 Task: Use LinkedIn's search filters to find 1st-degree connections who work at Ampere Electric Vehicles, talk about Economy, offer Research services, attended The Institute of Cost Accountants of India, work in Defense and Space Manufacturing, and have the title 'Application Developer'.
Action: Mouse moved to (532, 75)
Screenshot: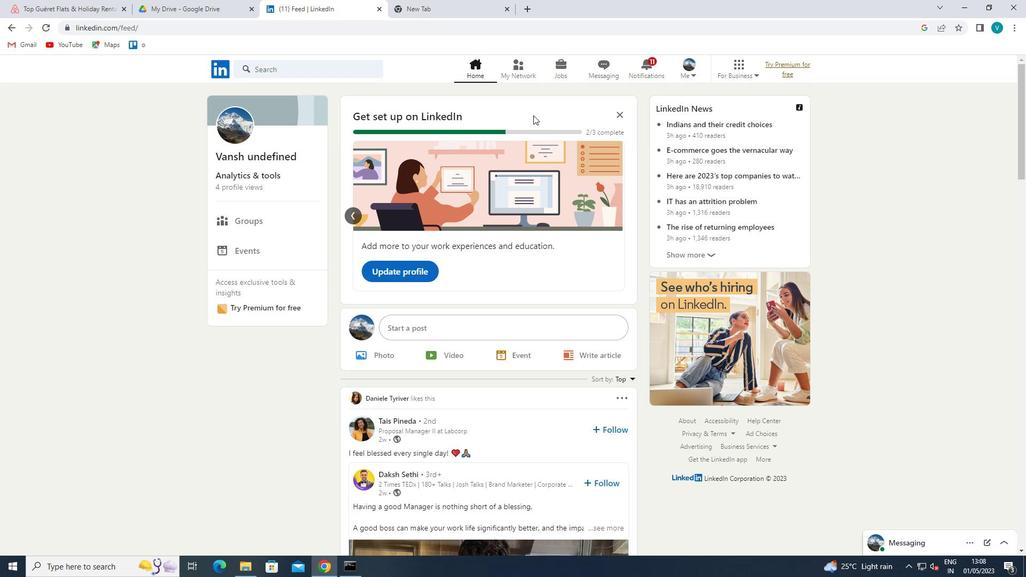 
Action: Mouse pressed left at (532, 75)
Screenshot: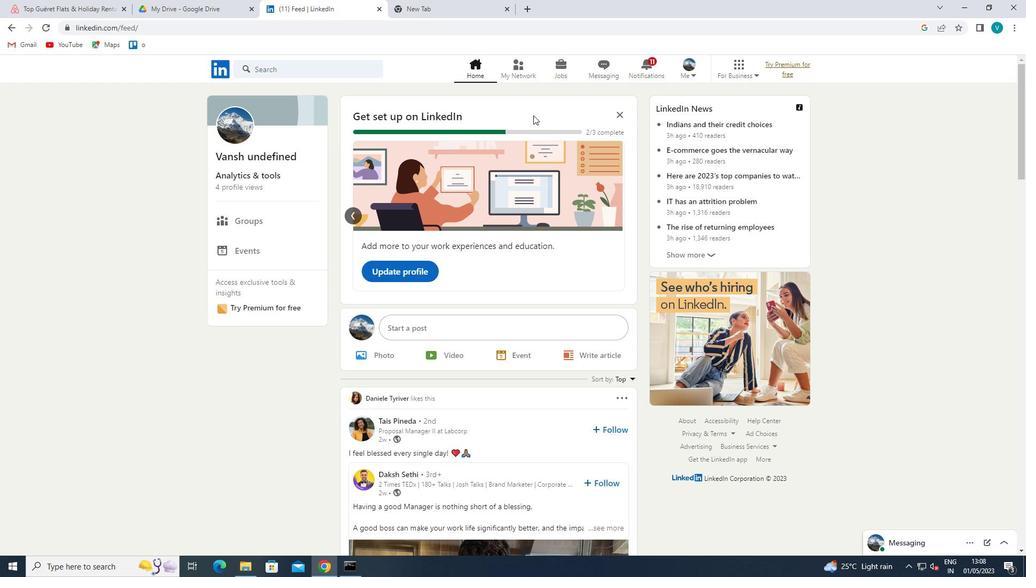 
Action: Mouse moved to (267, 139)
Screenshot: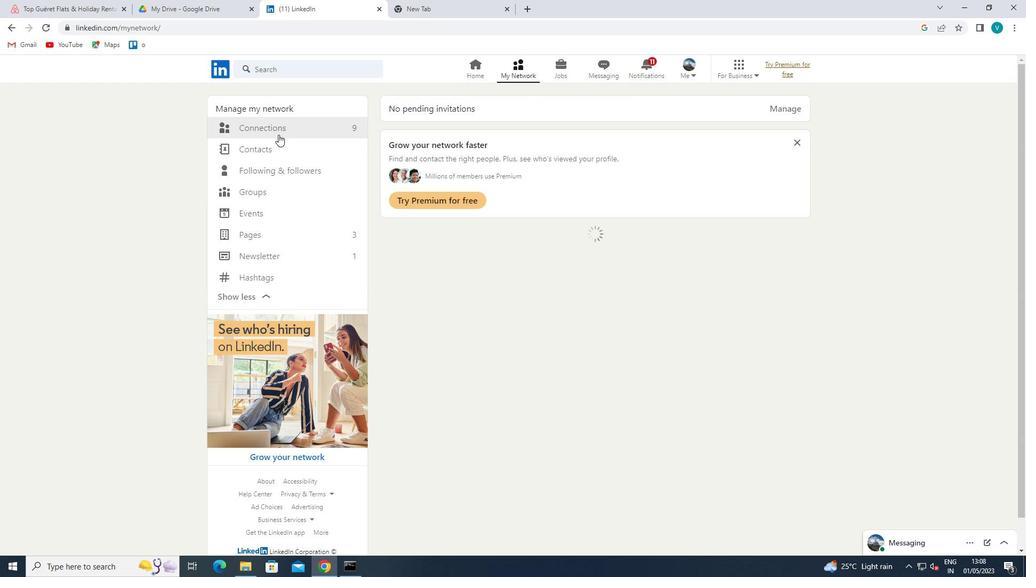 
Action: Mouse pressed left at (267, 139)
Screenshot: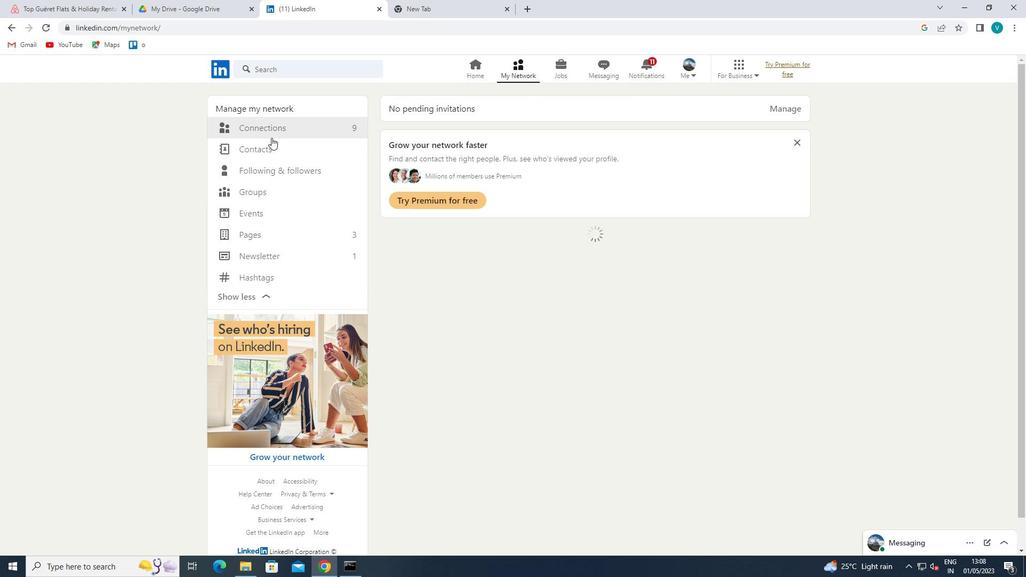 
Action: Mouse moved to (271, 129)
Screenshot: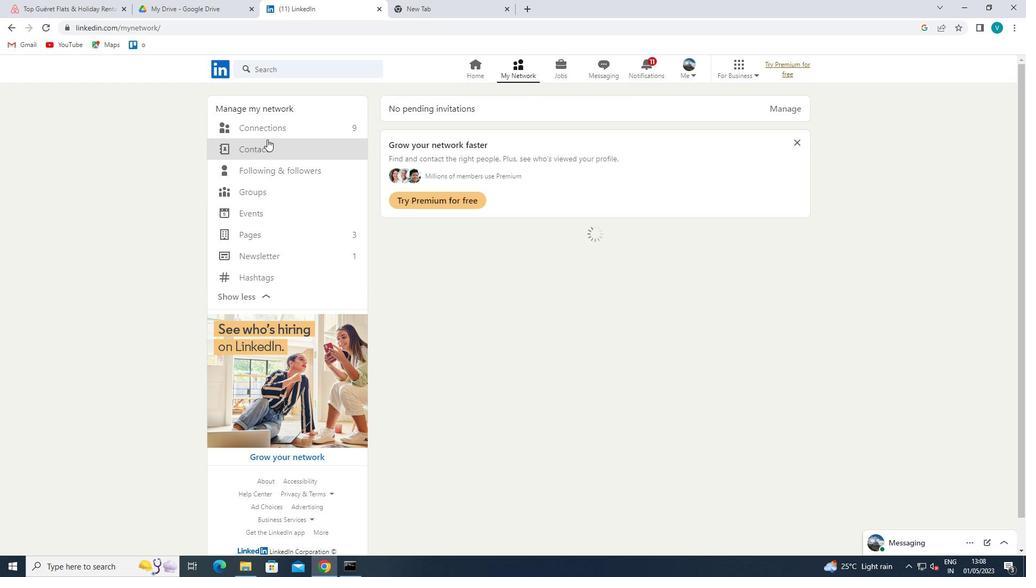 
Action: Mouse pressed left at (271, 129)
Screenshot: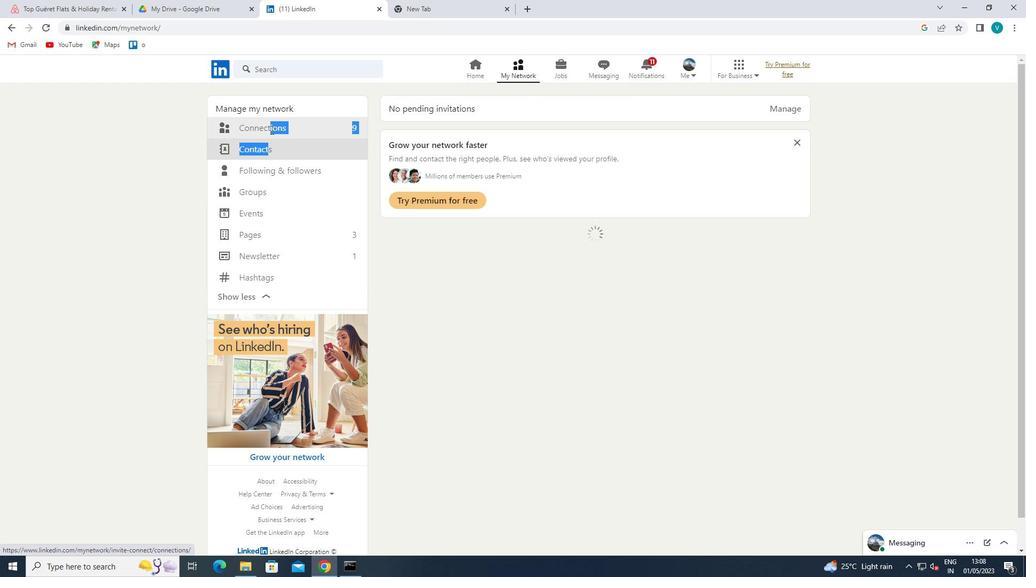 
Action: Mouse moved to (607, 120)
Screenshot: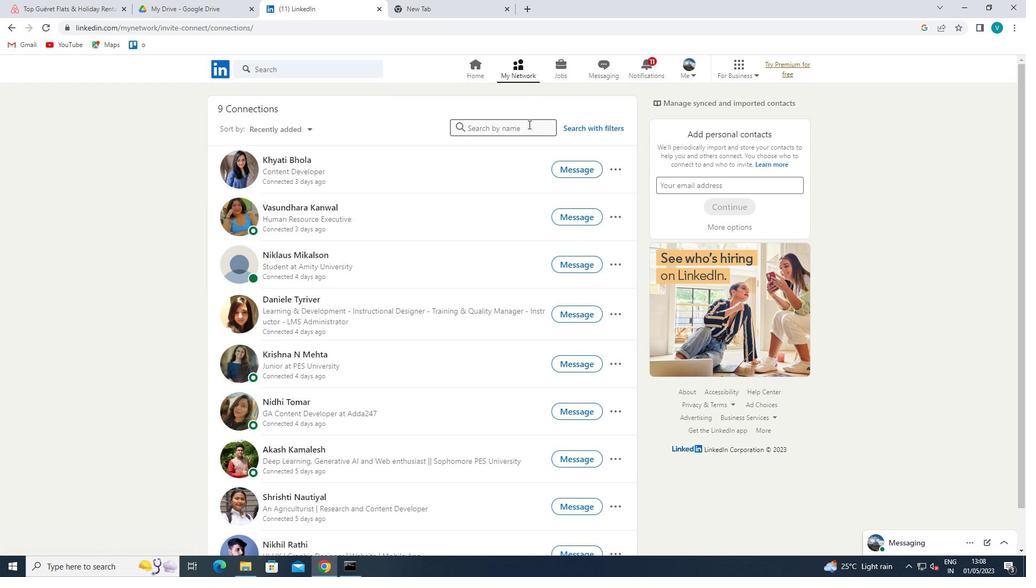 
Action: Mouse pressed left at (607, 120)
Screenshot: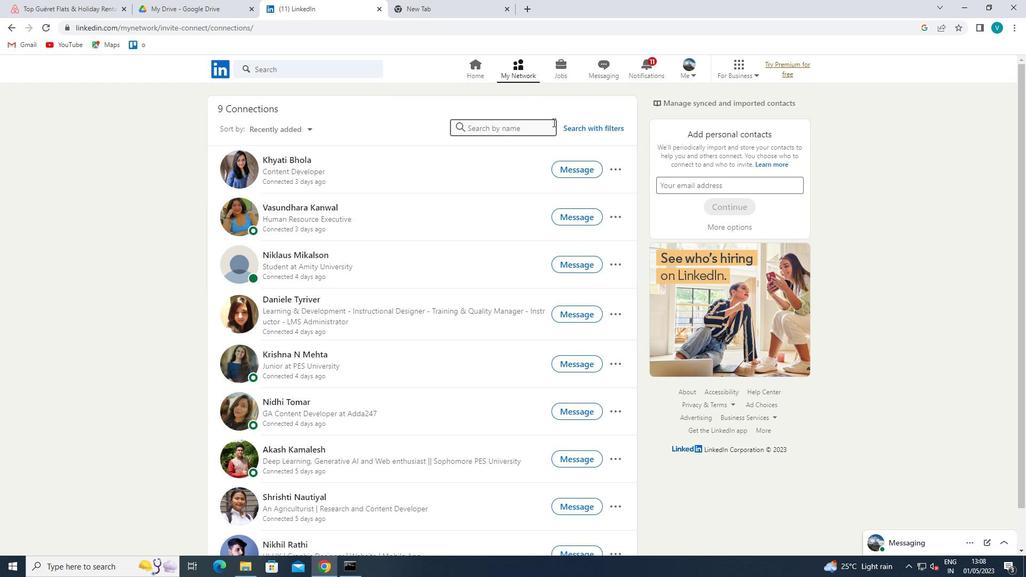 
Action: Mouse moved to (602, 123)
Screenshot: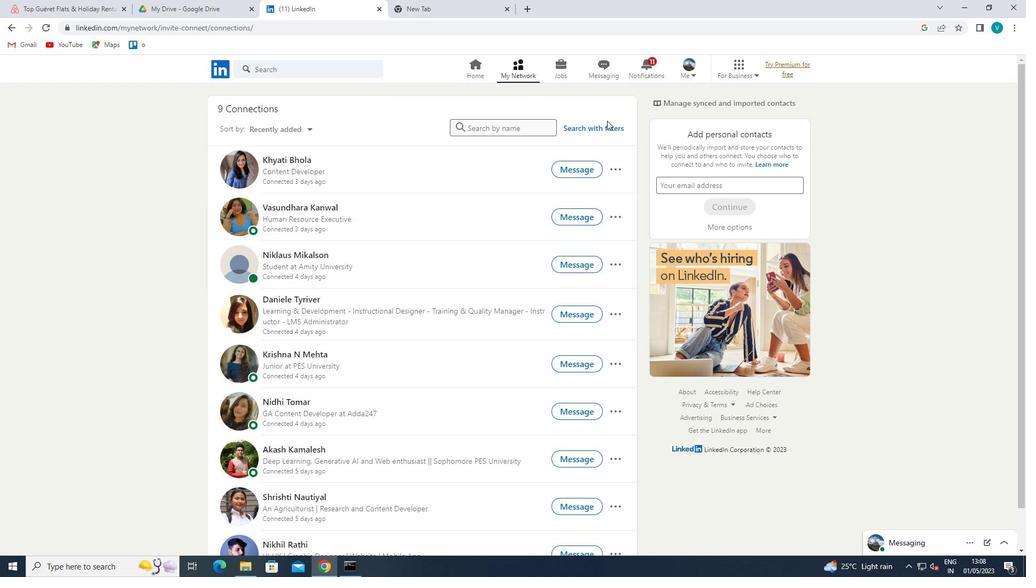 
Action: Mouse pressed left at (602, 123)
Screenshot: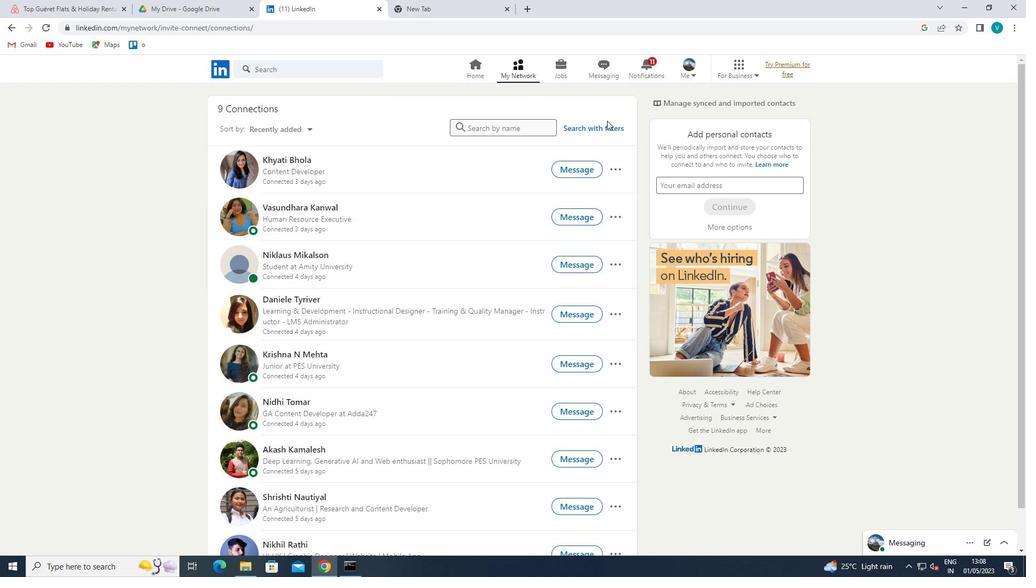 
Action: Mouse moved to (507, 95)
Screenshot: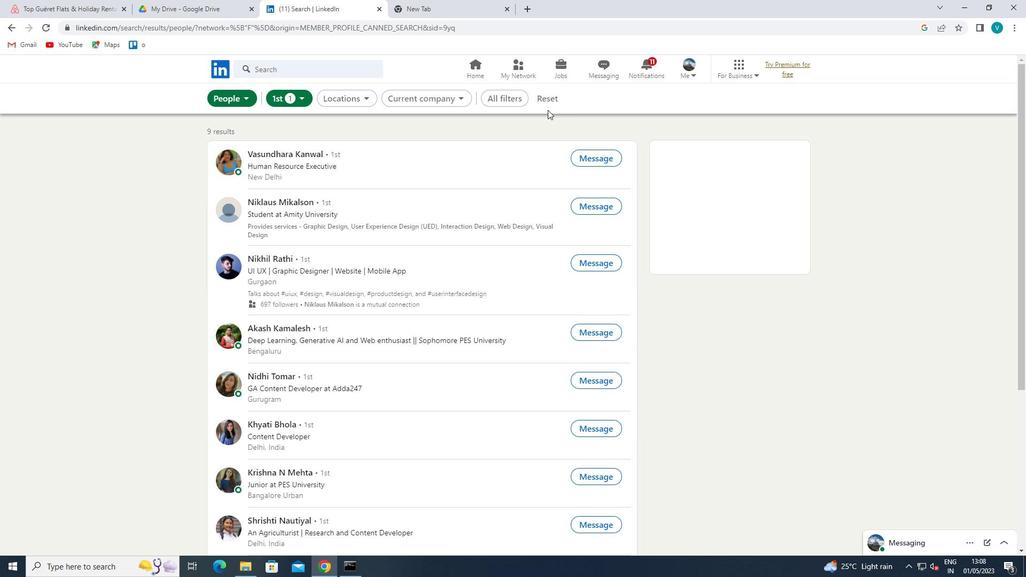 
Action: Mouse pressed left at (507, 95)
Screenshot: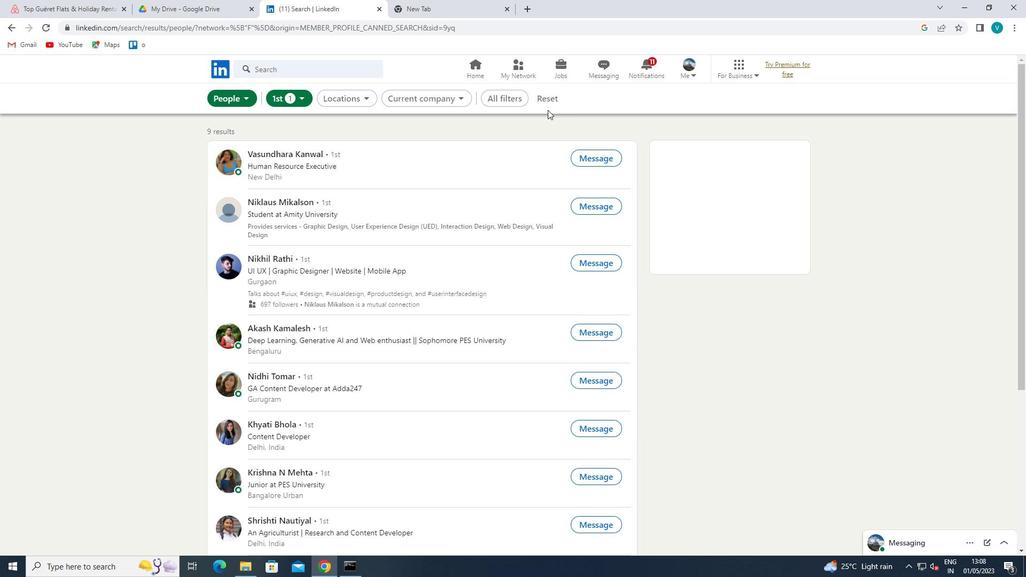 
Action: Mouse moved to (927, 417)
Screenshot: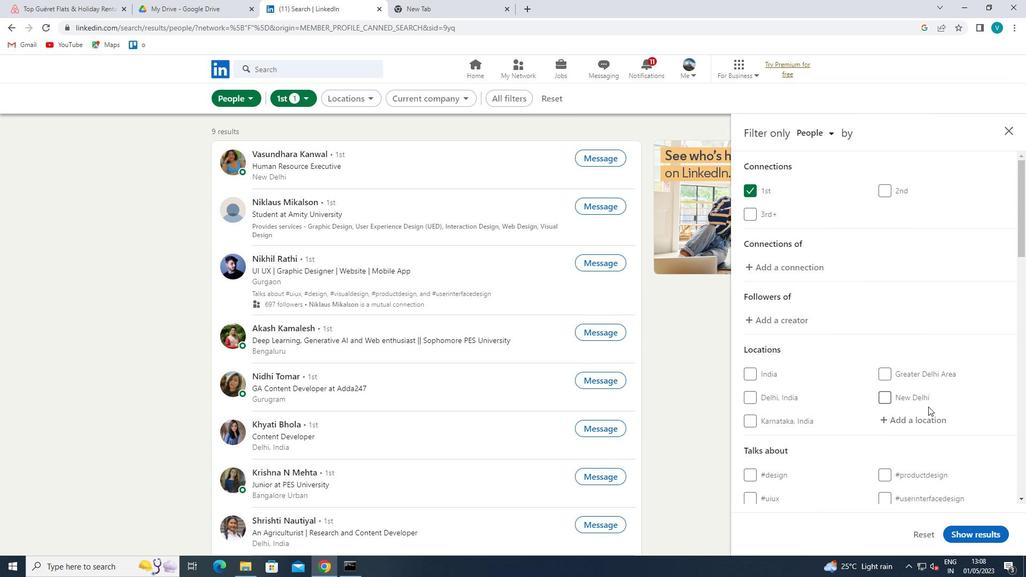 
Action: Mouse pressed left at (927, 417)
Screenshot: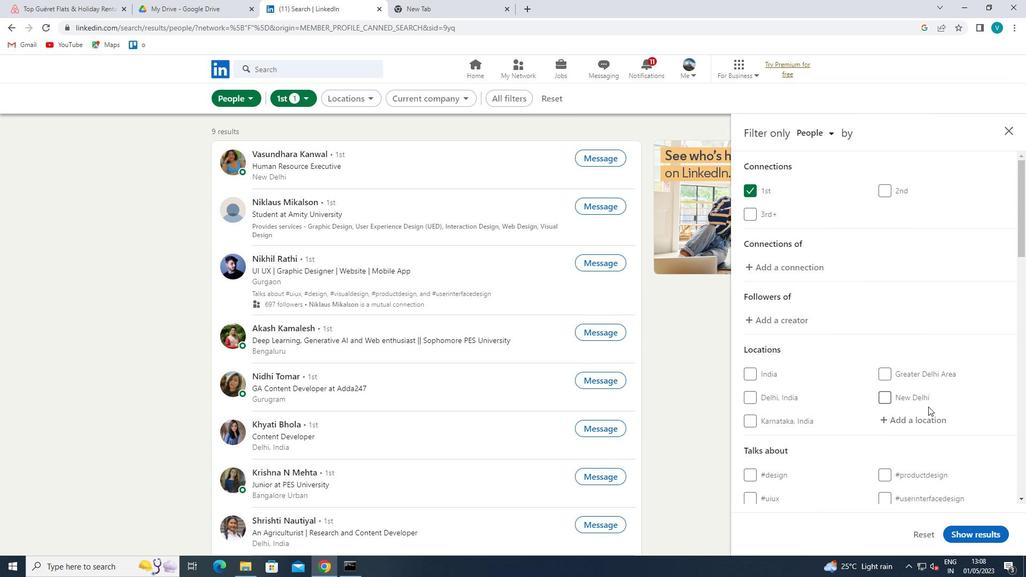 
Action: Key pressed <Key.shift>LINGYUAN<Key.space>
Screenshot: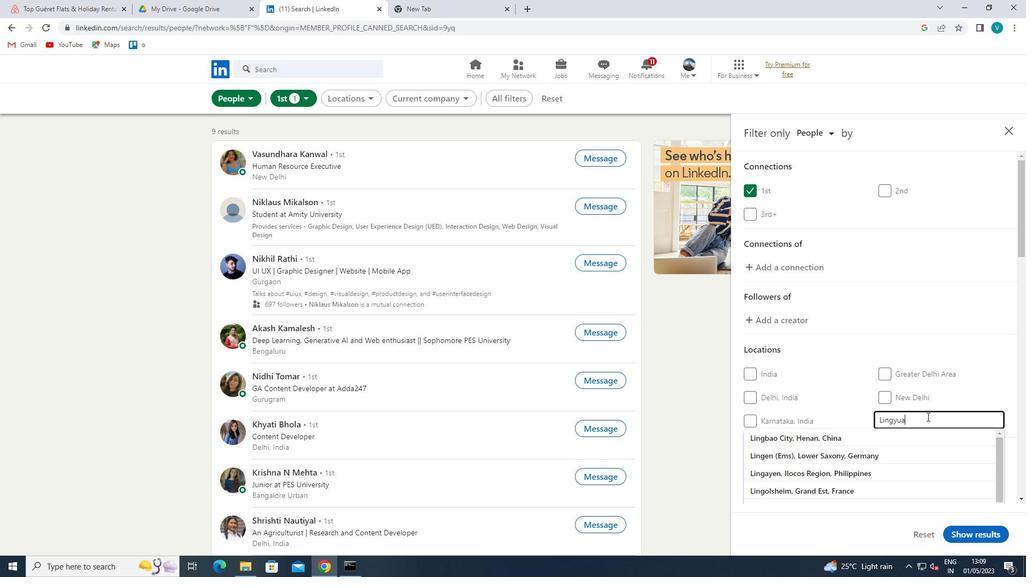 
Action: Mouse moved to (865, 416)
Screenshot: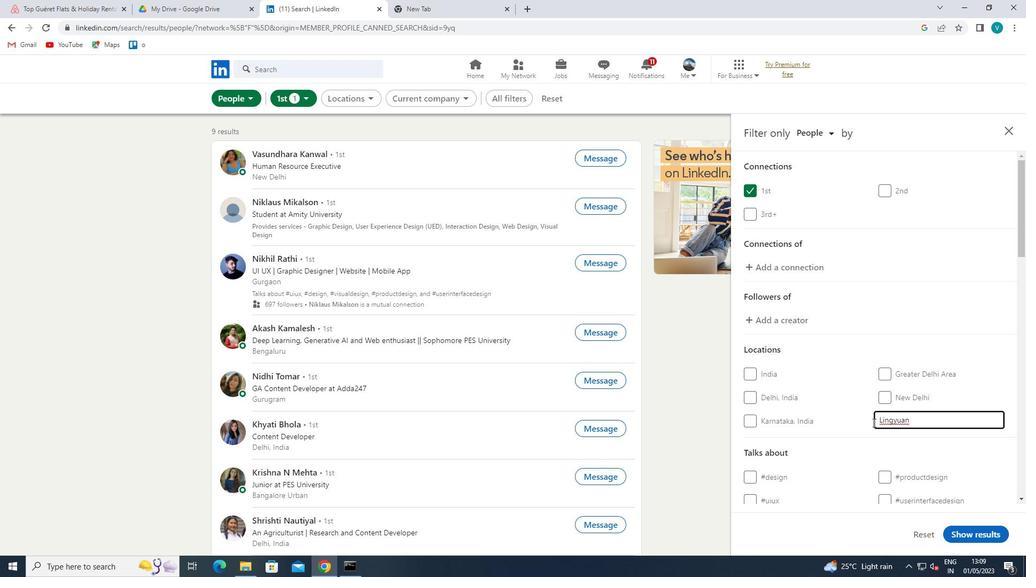 
Action: Mouse pressed left at (865, 416)
Screenshot: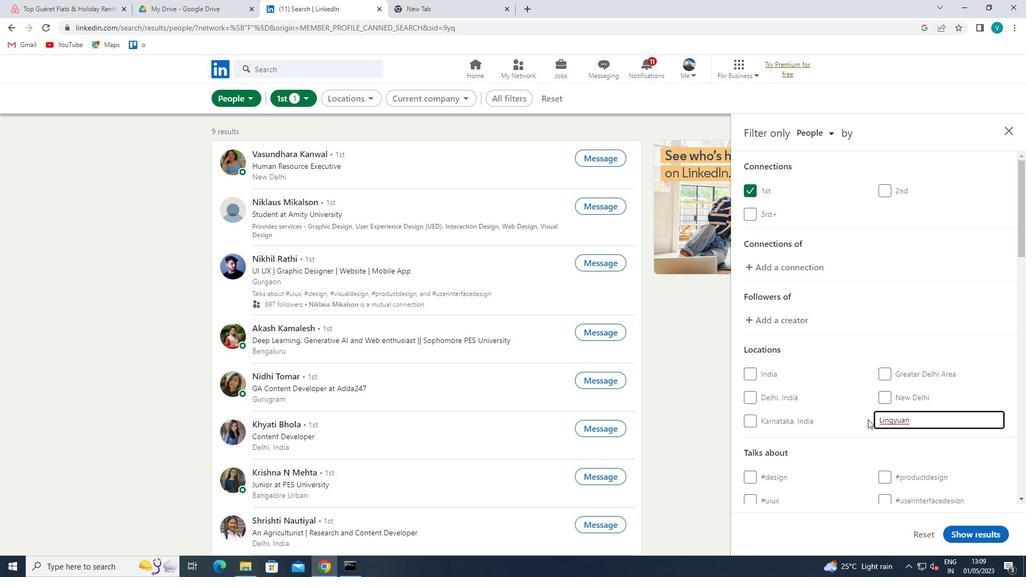 
Action: Mouse moved to (865, 416)
Screenshot: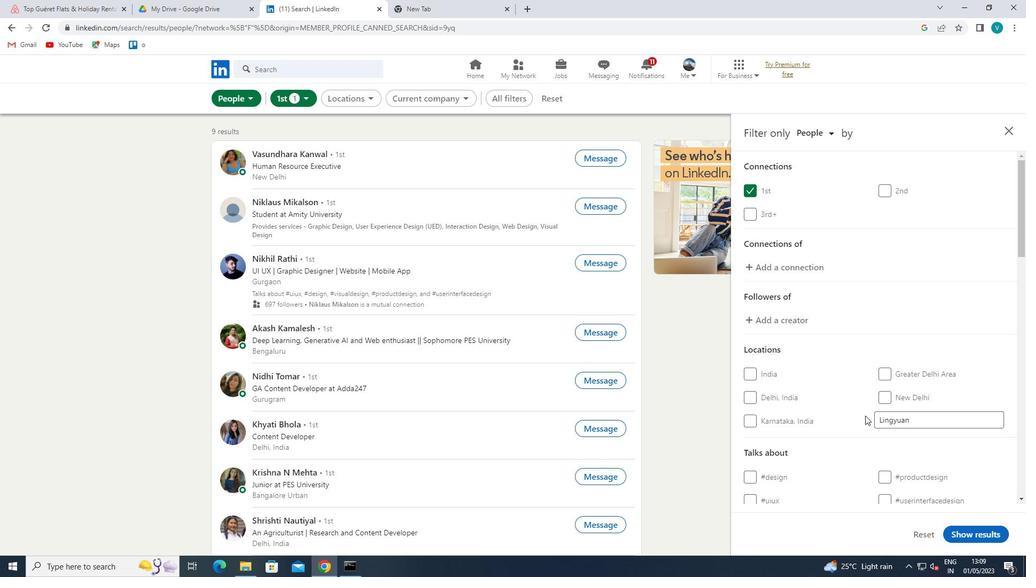 
Action: Mouse scrolled (865, 415) with delta (0, 0)
Screenshot: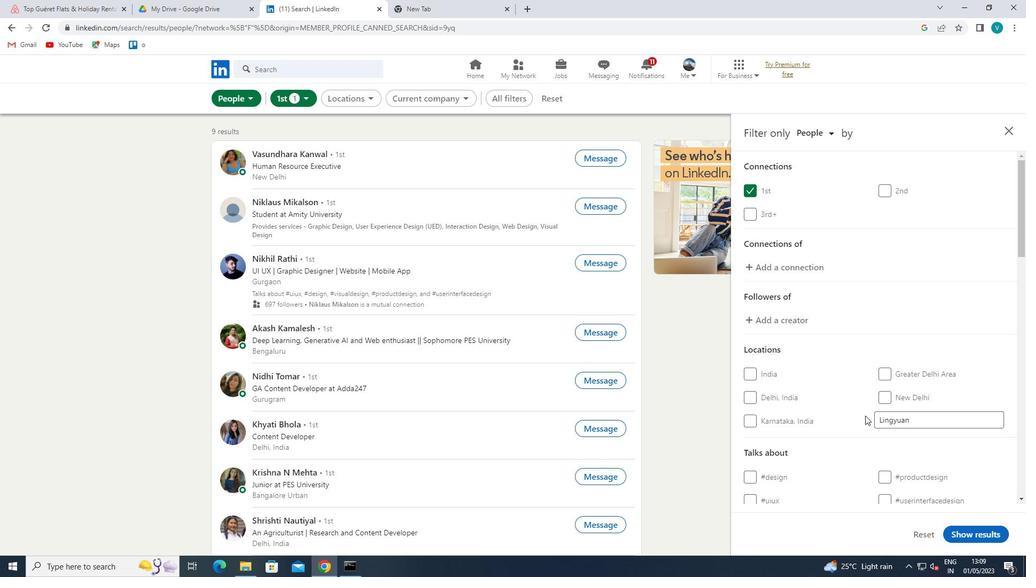 
Action: Mouse moved to (864, 416)
Screenshot: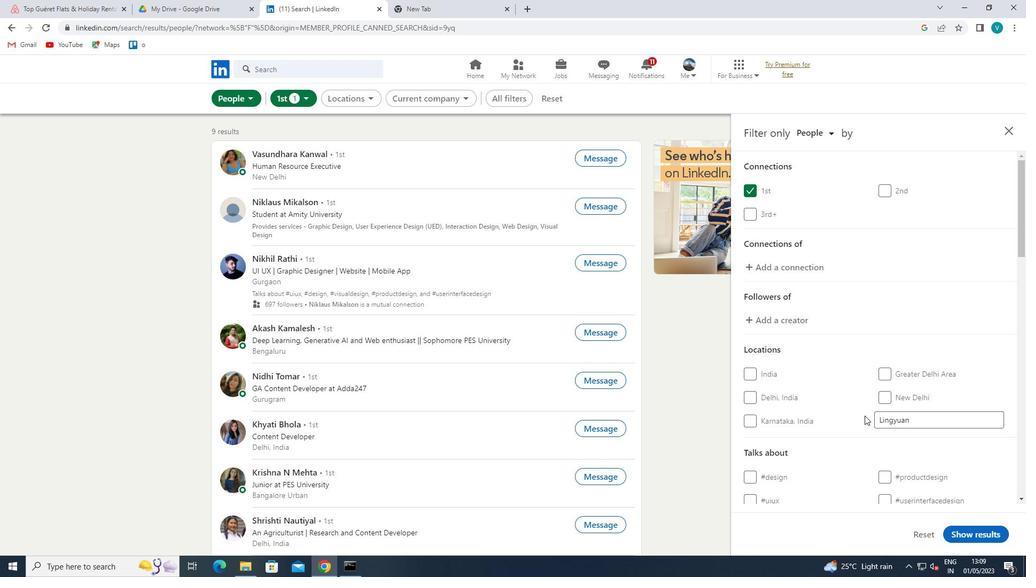 
Action: Mouse scrolled (864, 415) with delta (0, 0)
Screenshot: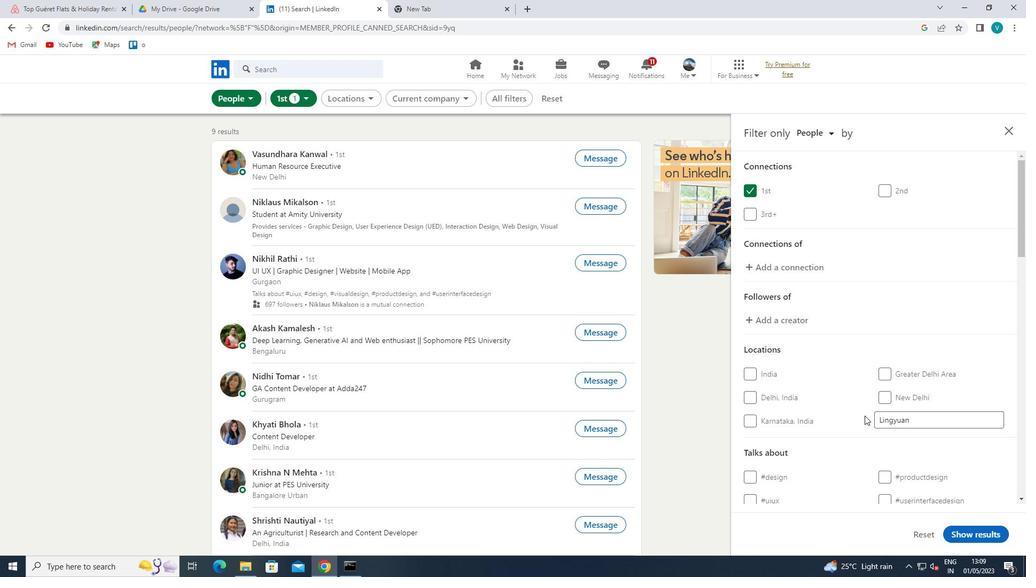 
Action: Mouse scrolled (864, 415) with delta (0, 0)
Screenshot: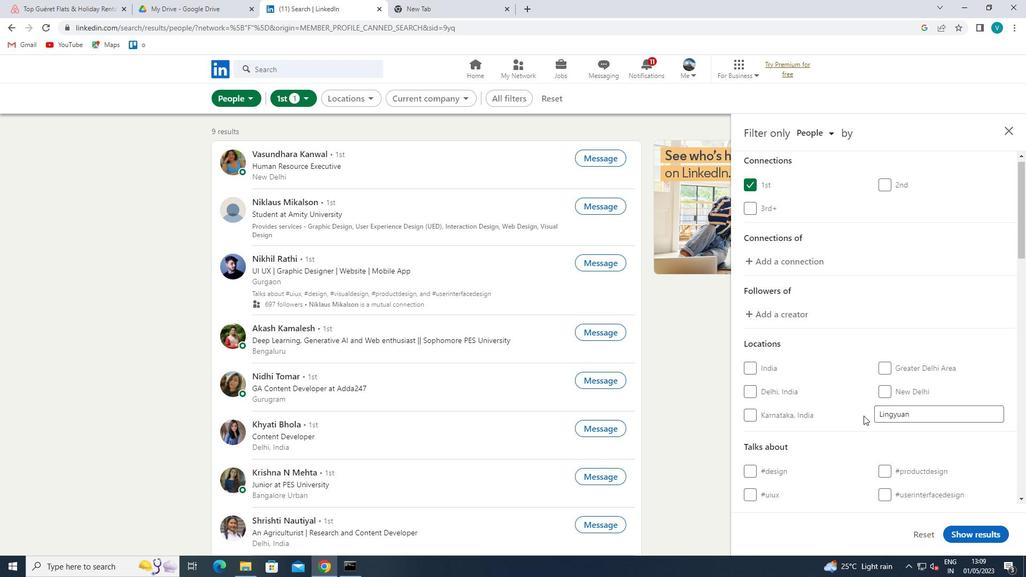 
Action: Mouse moved to (908, 365)
Screenshot: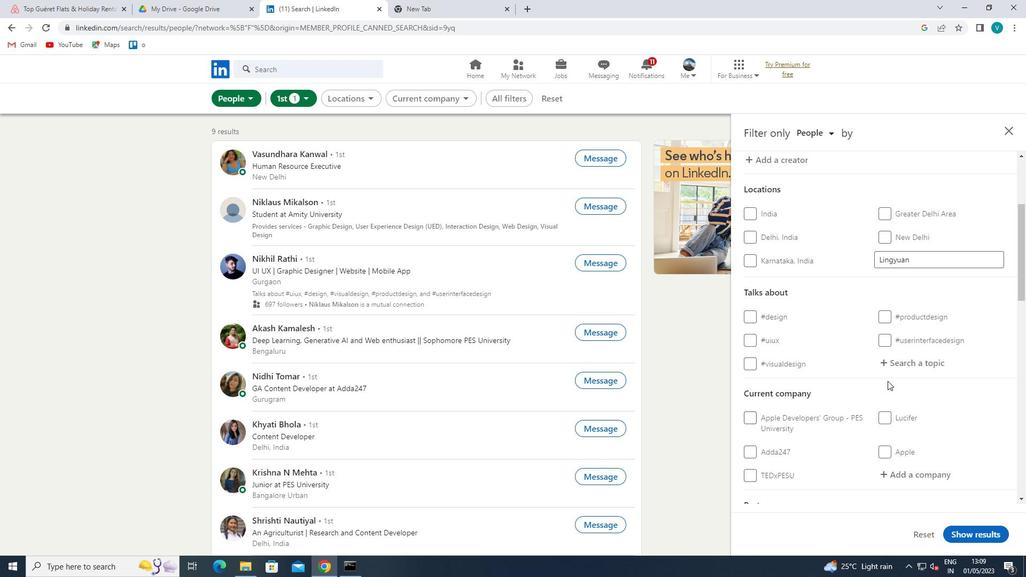 
Action: Mouse pressed left at (908, 365)
Screenshot: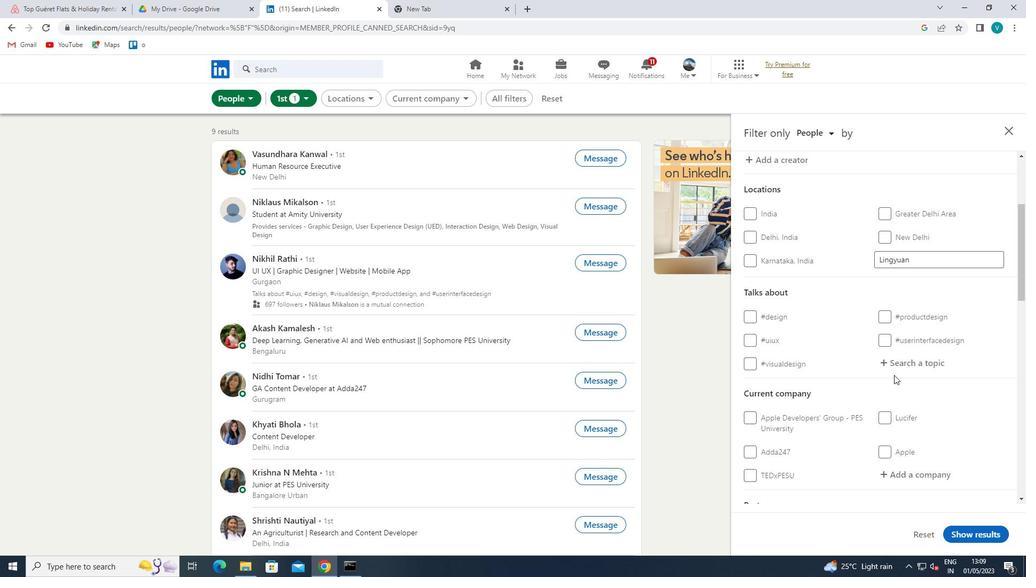
Action: Key pressed <Key.shift>ECONOMY
Screenshot: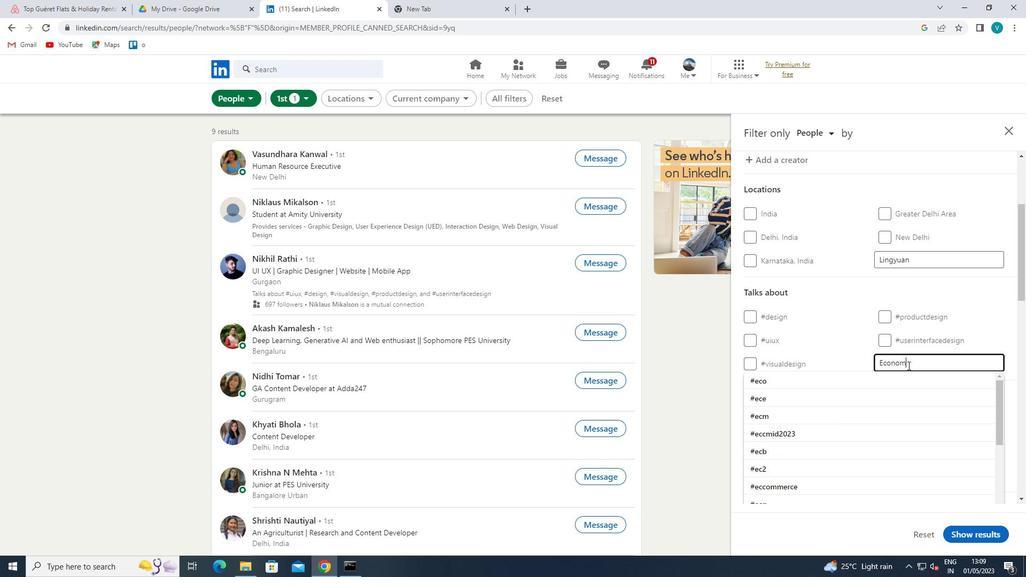 
Action: Mouse moved to (859, 370)
Screenshot: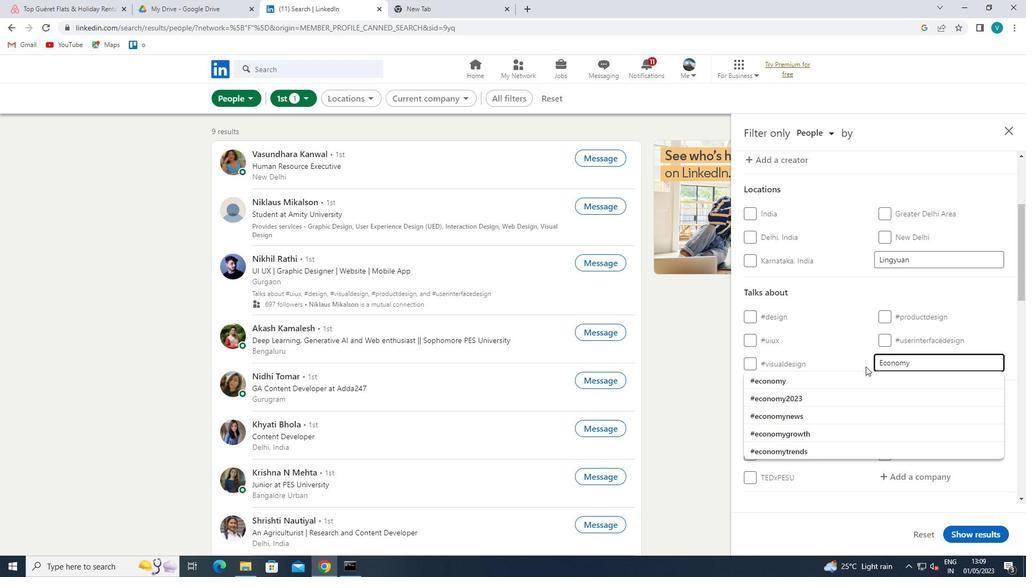 
Action: Mouse pressed left at (859, 370)
Screenshot: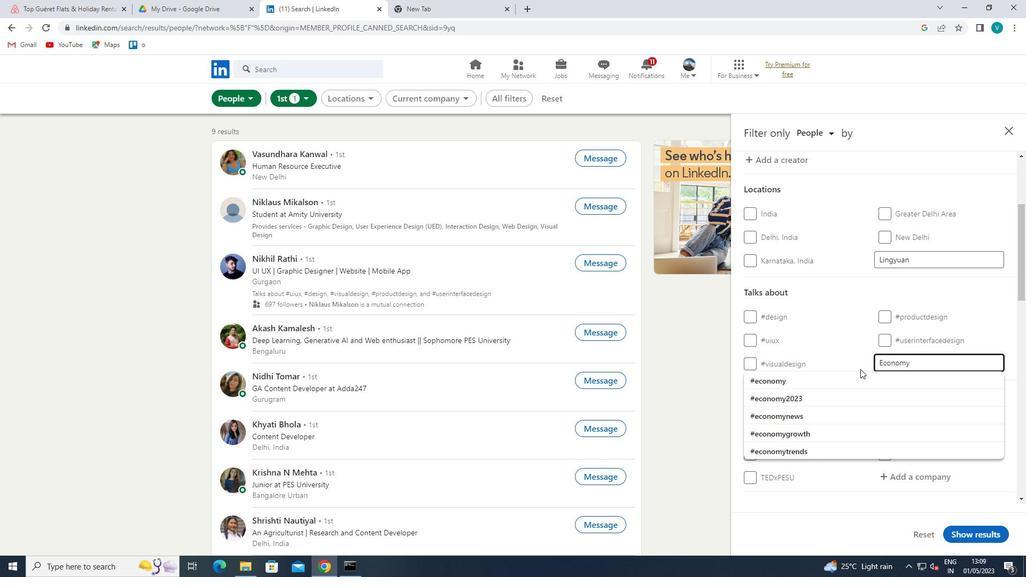
Action: Mouse moved to (921, 364)
Screenshot: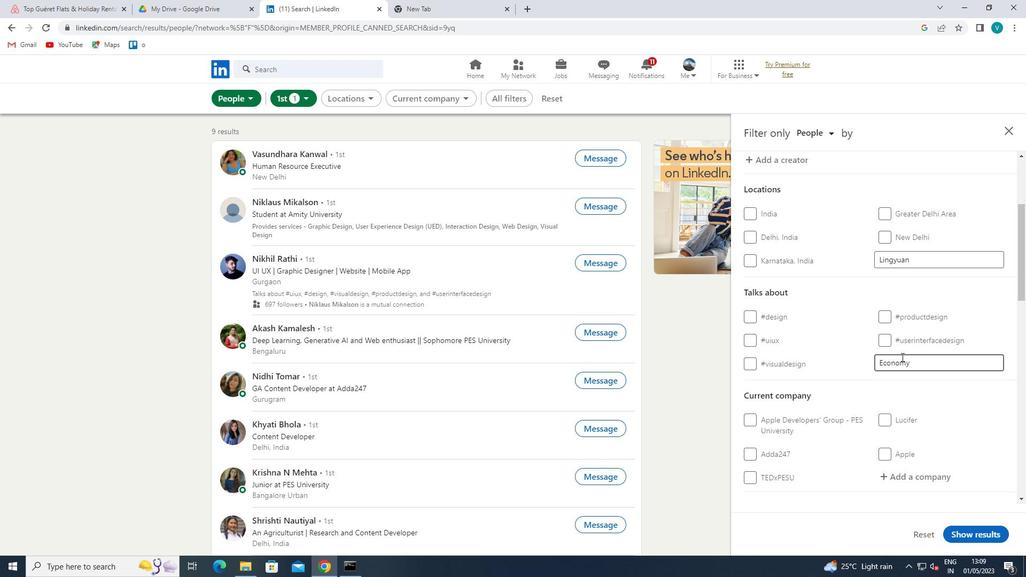 
Action: Mouse pressed left at (921, 364)
Screenshot: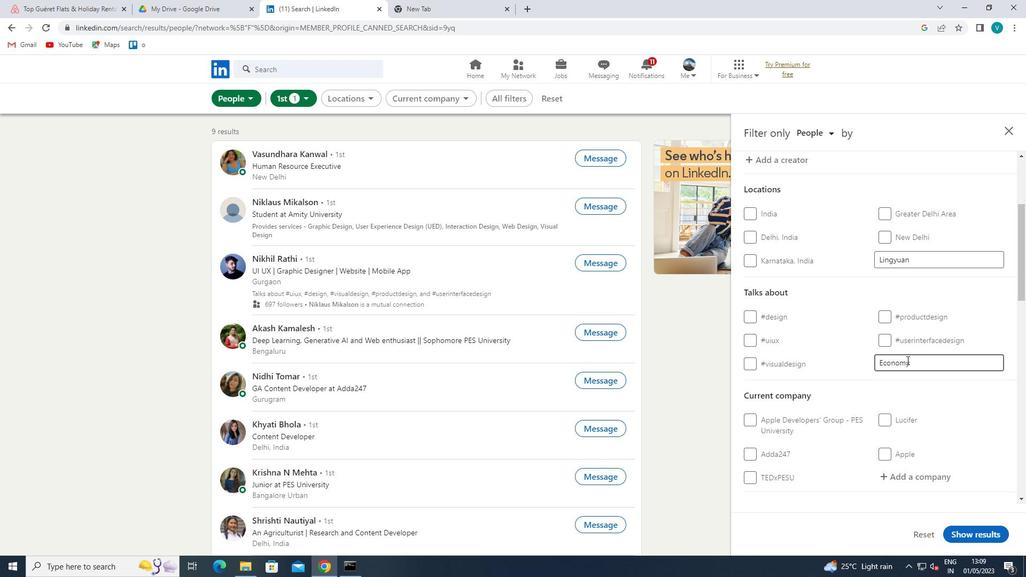 
Action: Mouse moved to (841, 382)
Screenshot: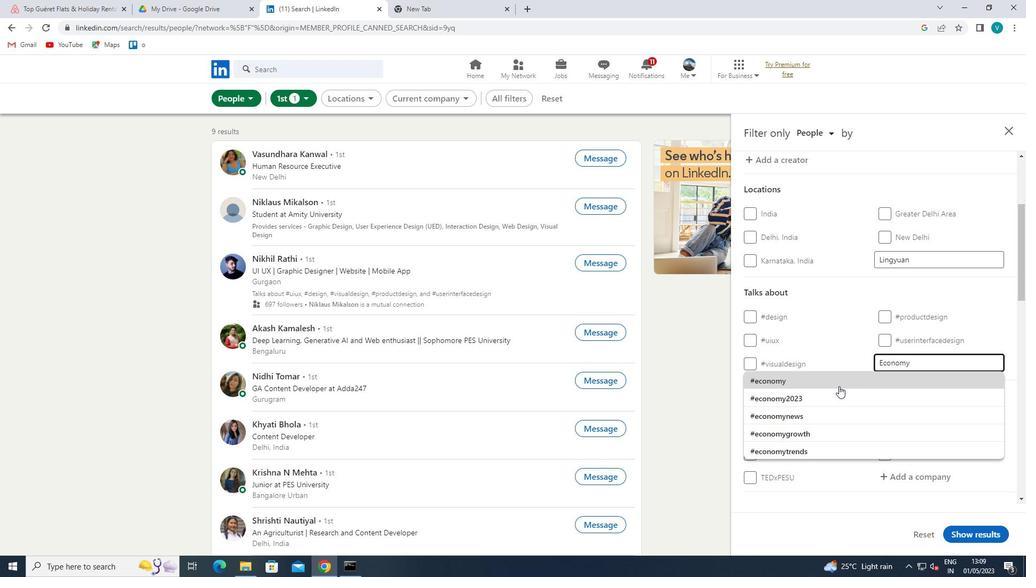 
Action: Mouse pressed left at (841, 382)
Screenshot: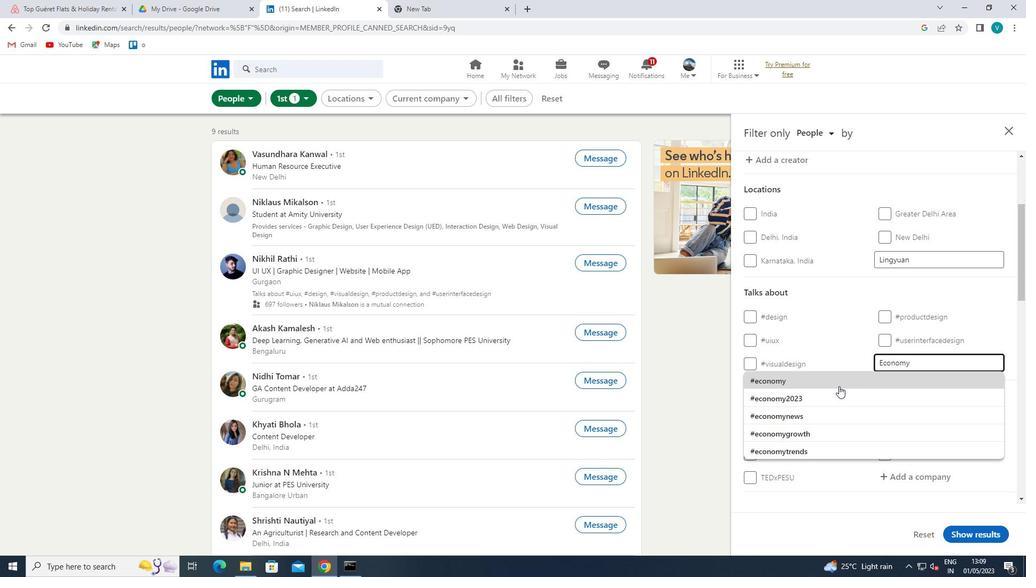 
Action: Mouse moved to (842, 381)
Screenshot: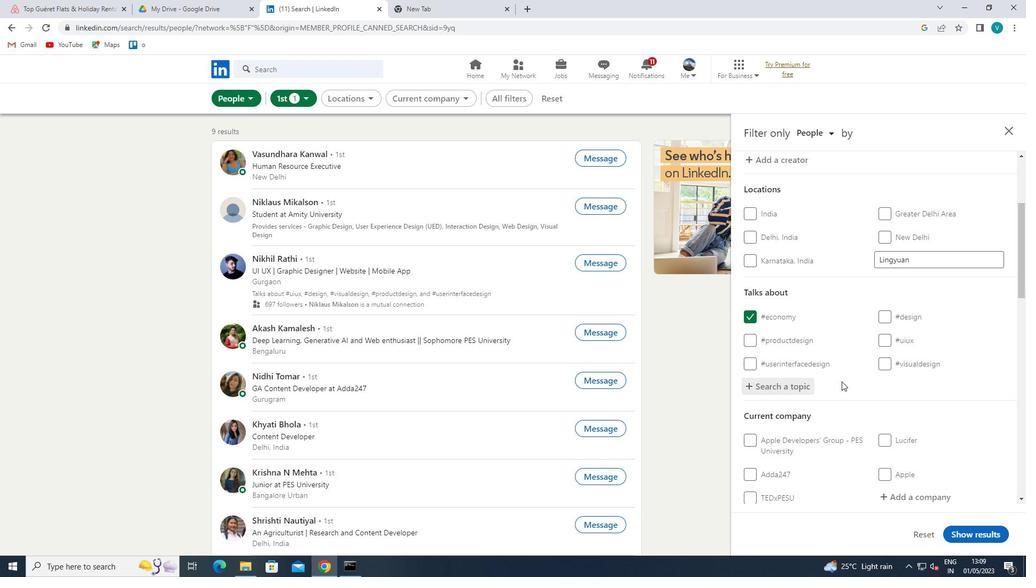 
Action: Mouse scrolled (842, 381) with delta (0, 0)
Screenshot: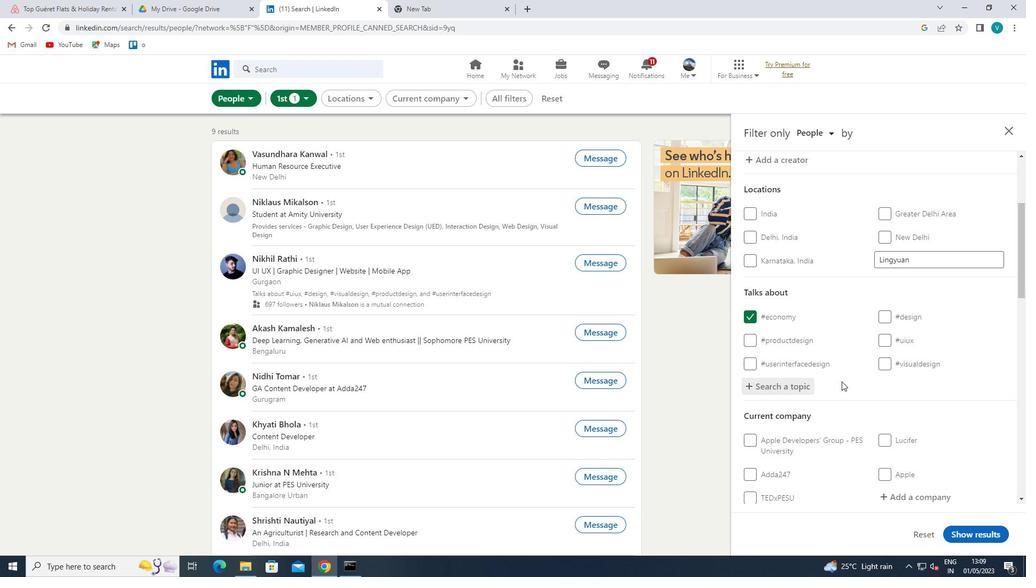 
Action: Mouse moved to (841, 382)
Screenshot: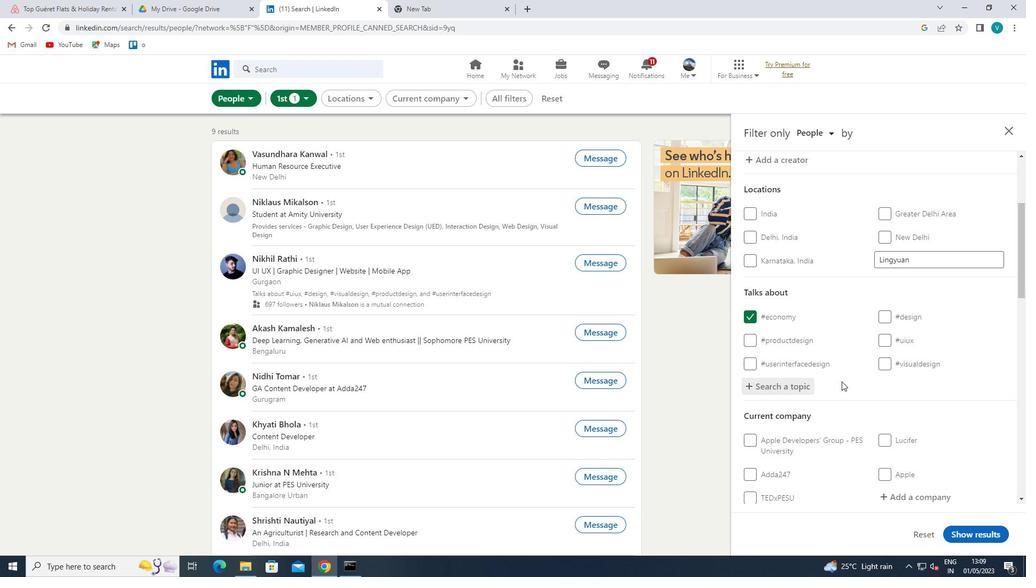 
Action: Mouse scrolled (841, 381) with delta (0, 0)
Screenshot: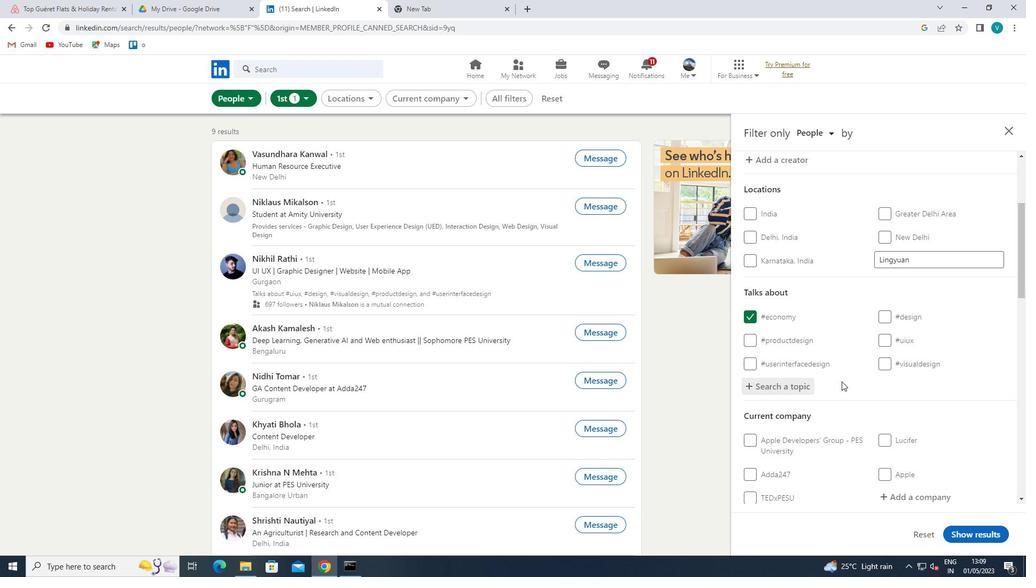 
Action: Mouse moved to (840, 382)
Screenshot: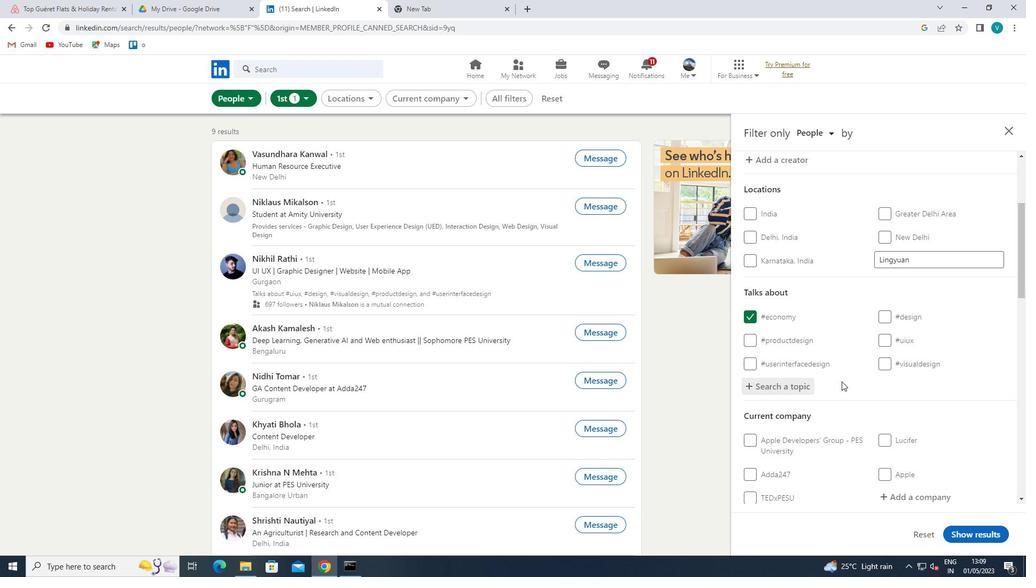 
Action: Mouse scrolled (840, 382) with delta (0, 0)
Screenshot: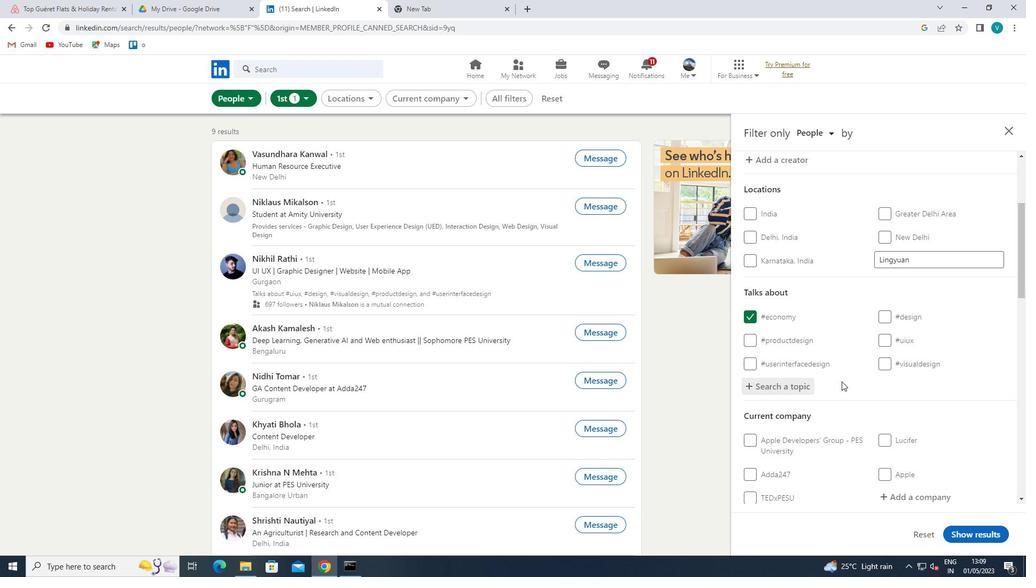
Action: Mouse moved to (838, 383)
Screenshot: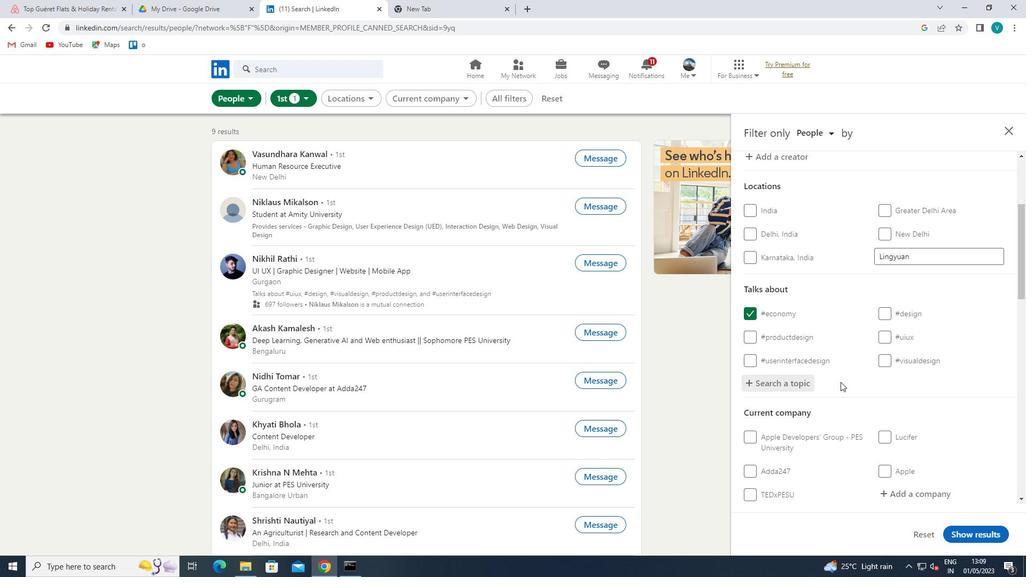 
Action: Mouse scrolled (838, 383) with delta (0, 0)
Screenshot: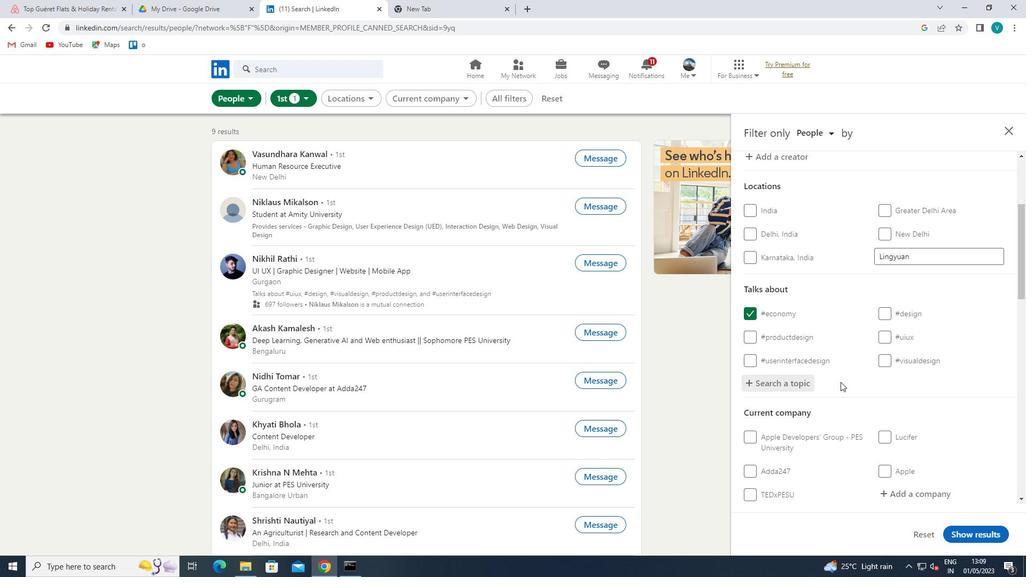 
Action: Mouse moved to (833, 383)
Screenshot: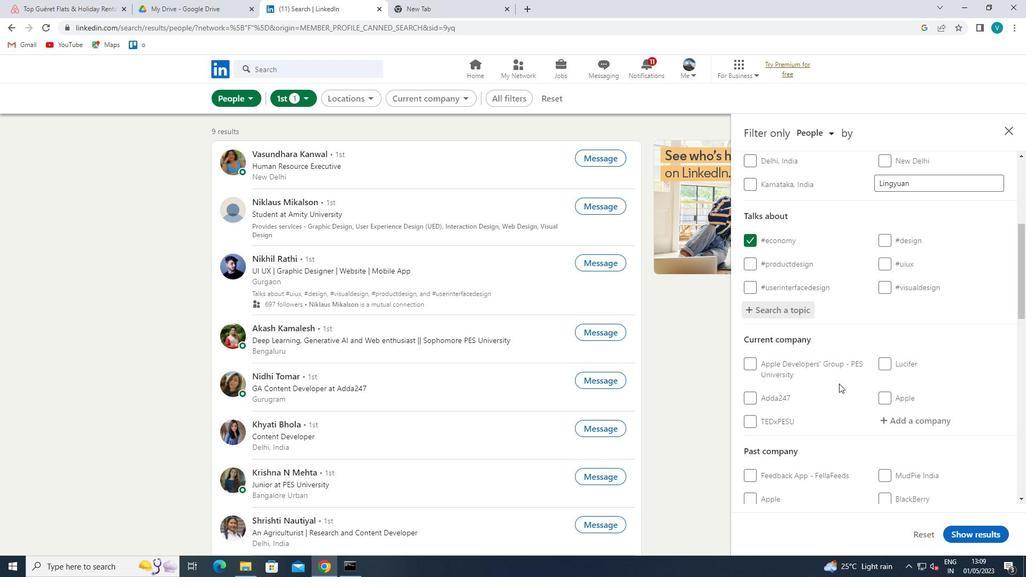 
Action: Mouse scrolled (833, 383) with delta (0, 0)
Screenshot: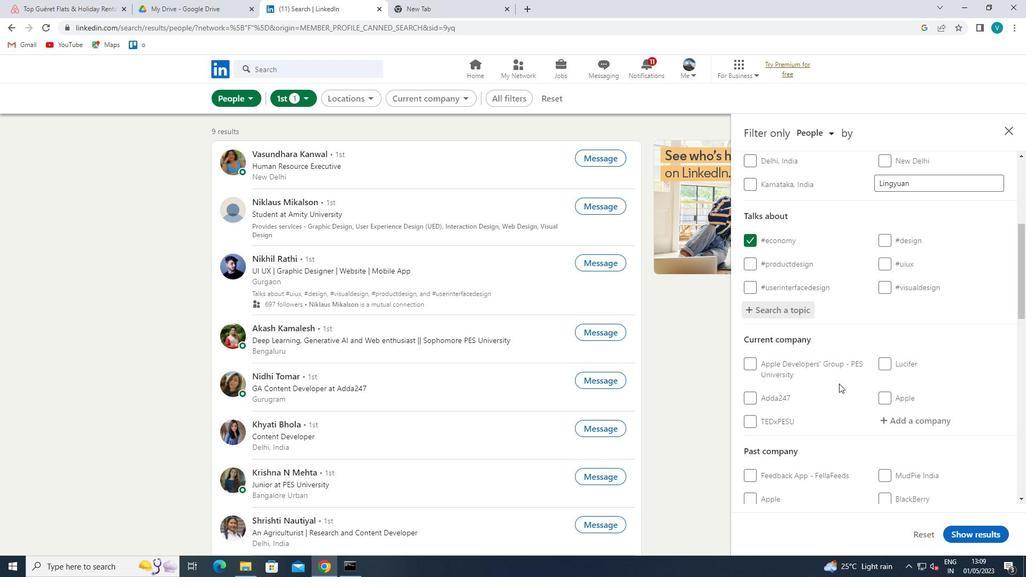 
Action: Mouse moved to (833, 383)
Screenshot: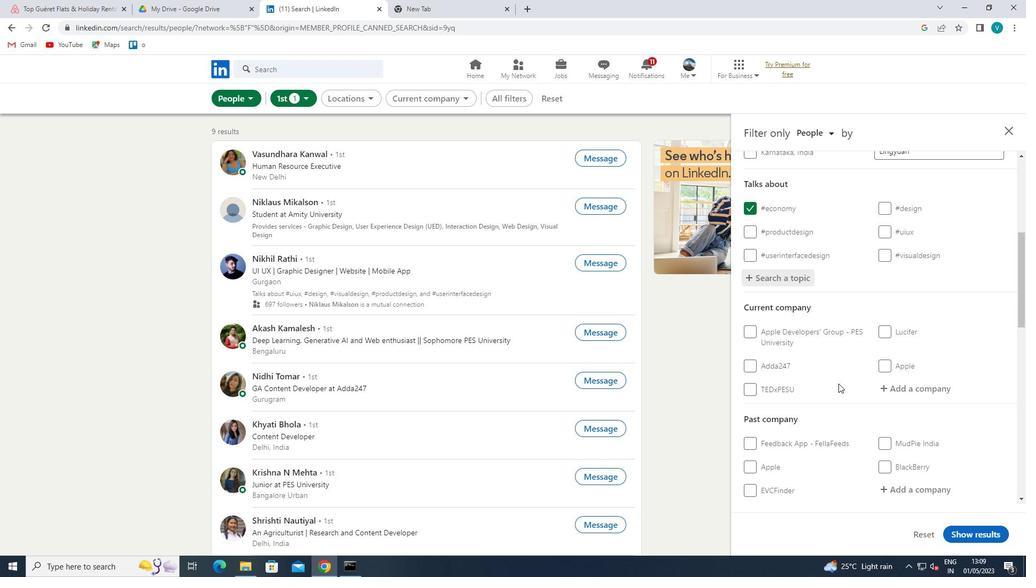 
Action: Mouse scrolled (833, 383) with delta (0, 0)
Screenshot: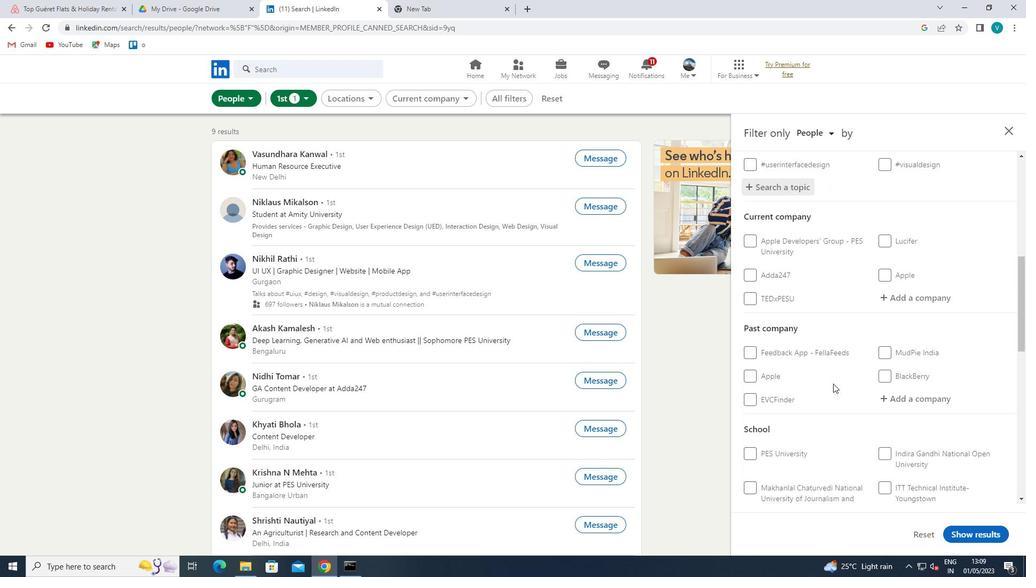 
Action: Mouse scrolled (833, 383) with delta (0, 0)
Screenshot: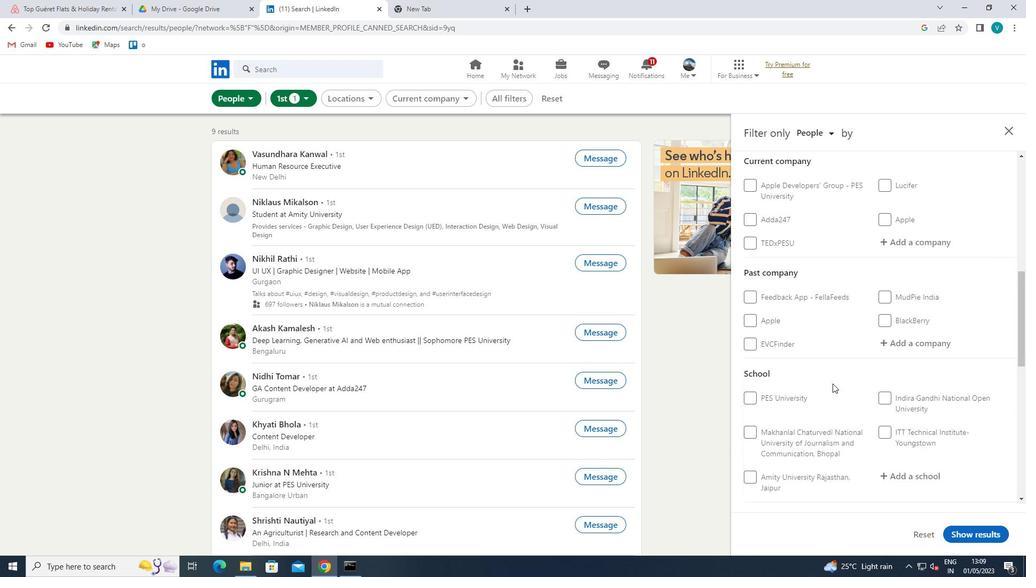 
Action: Mouse moved to (829, 385)
Screenshot: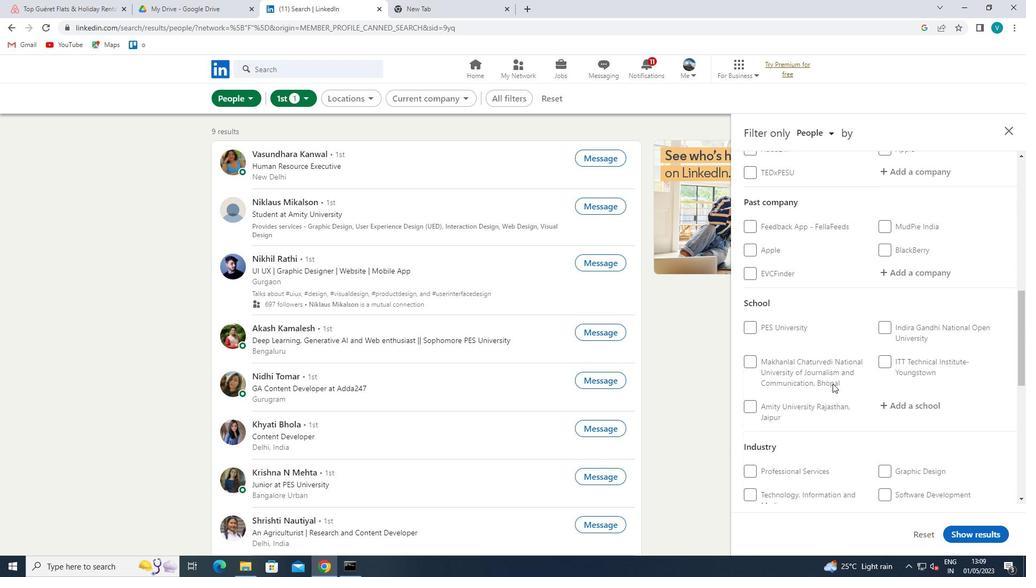 
Action: Mouse scrolled (829, 384) with delta (0, 0)
Screenshot: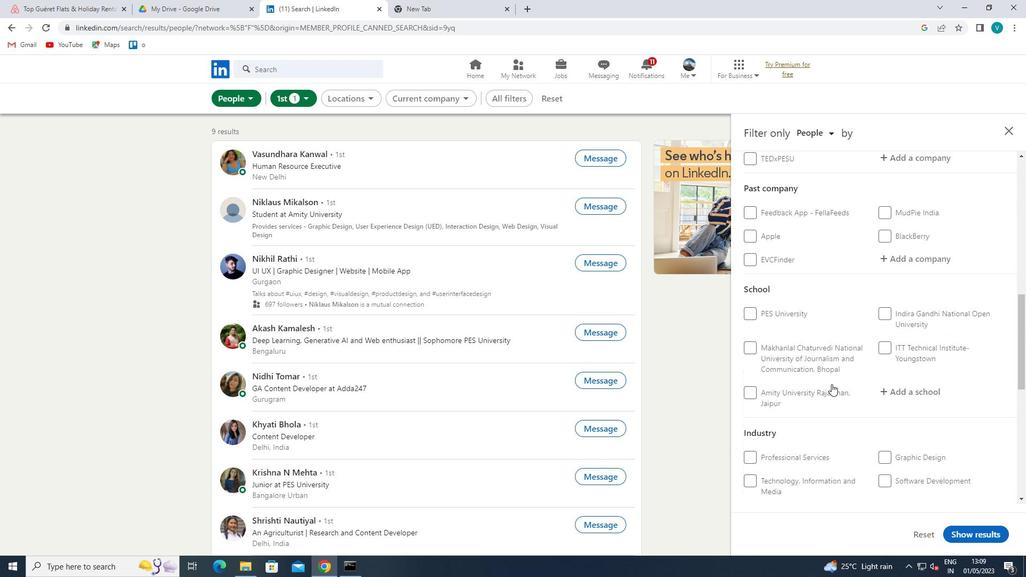 
Action: Mouse scrolled (829, 384) with delta (0, 0)
Screenshot: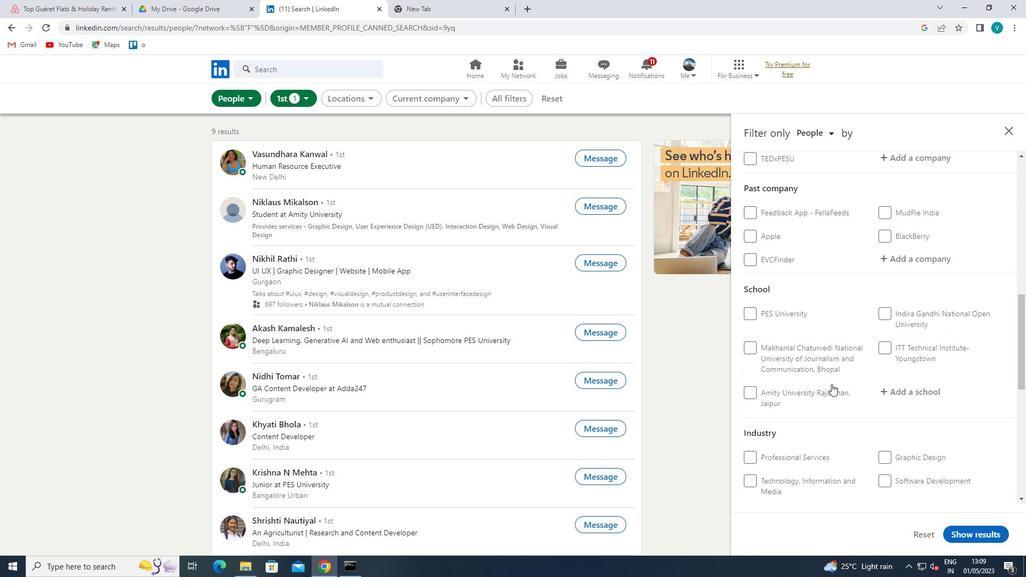 
Action: Mouse moved to (752, 435)
Screenshot: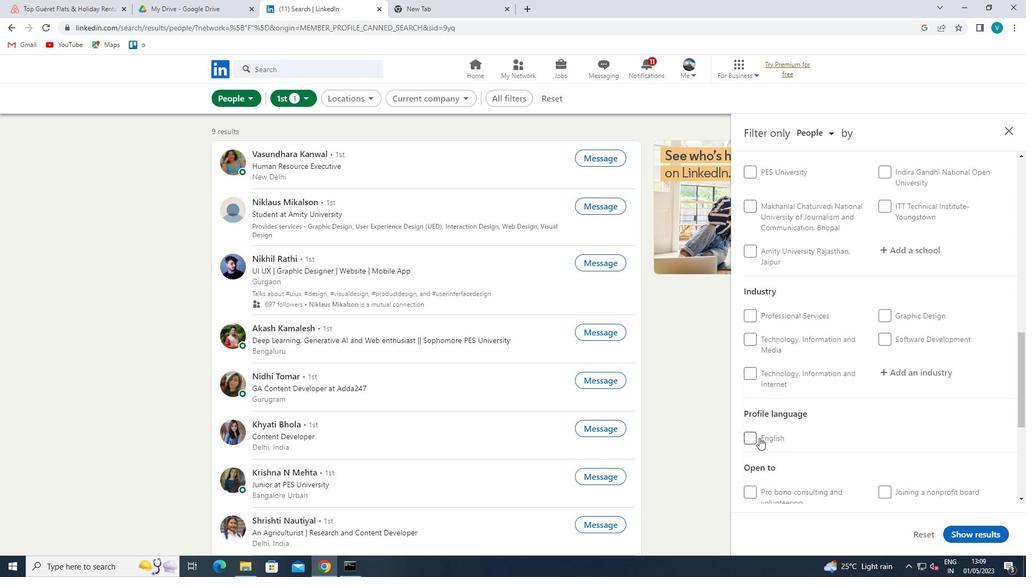 
Action: Mouse pressed left at (752, 435)
Screenshot: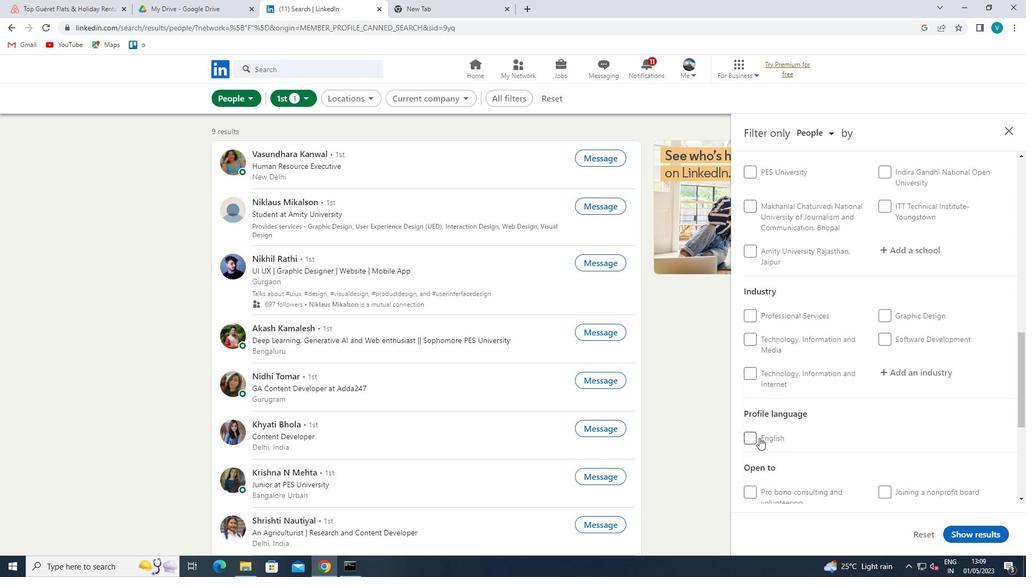
Action: Mouse moved to (820, 426)
Screenshot: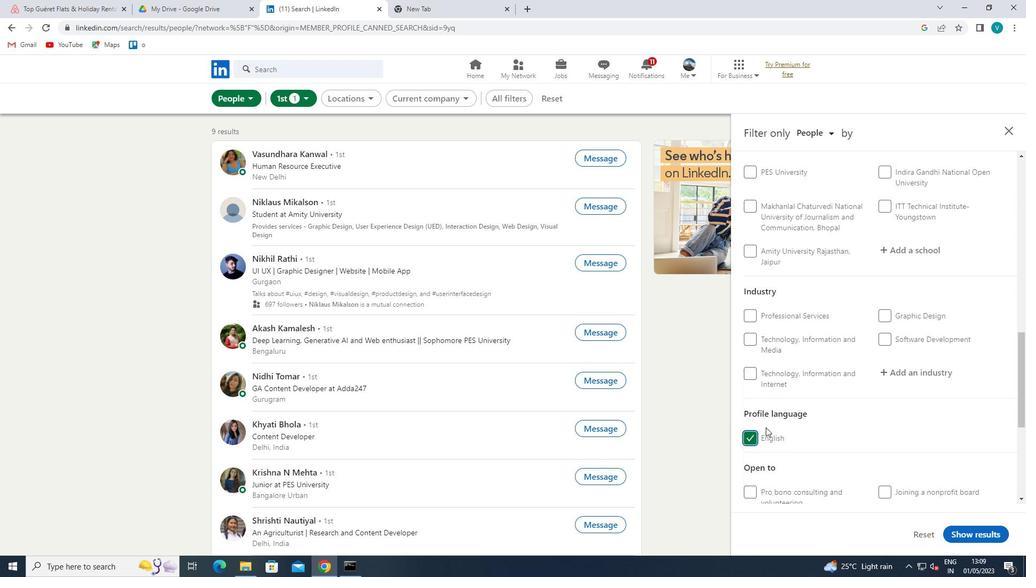 
Action: Mouse scrolled (820, 427) with delta (0, 0)
Screenshot: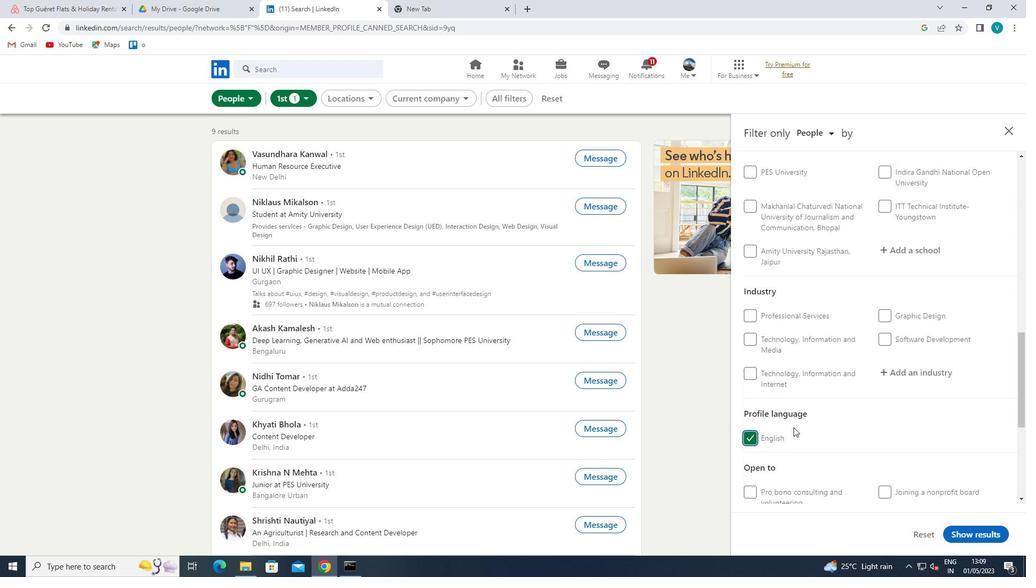 
Action: Mouse moved to (822, 425)
Screenshot: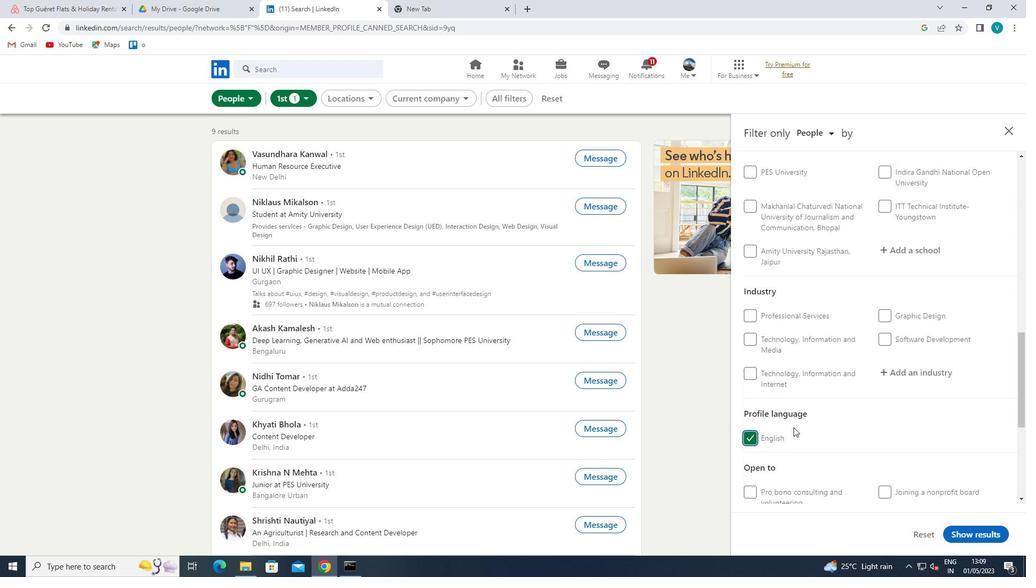 
Action: Mouse scrolled (822, 426) with delta (0, 0)
Screenshot: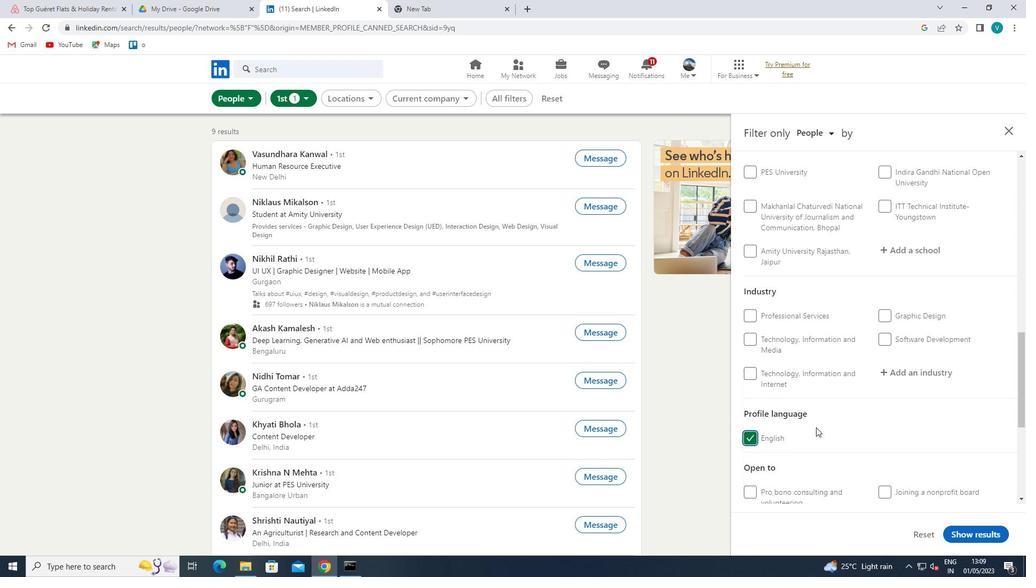 
Action: Mouse scrolled (822, 426) with delta (0, 0)
Screenshot: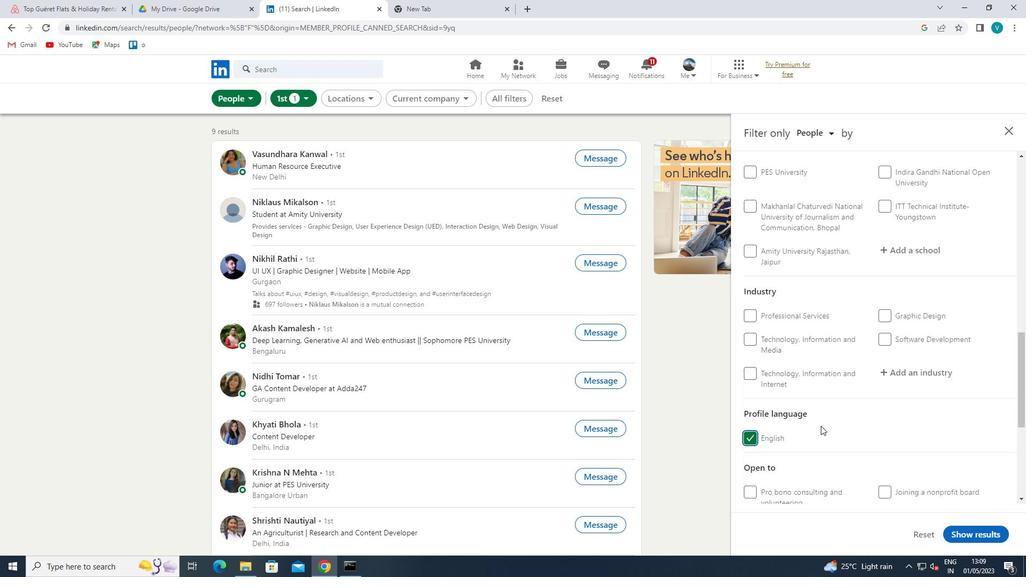 
Action: Mouse scrolled (822, 426) with delta (0, 0)
Screenshot: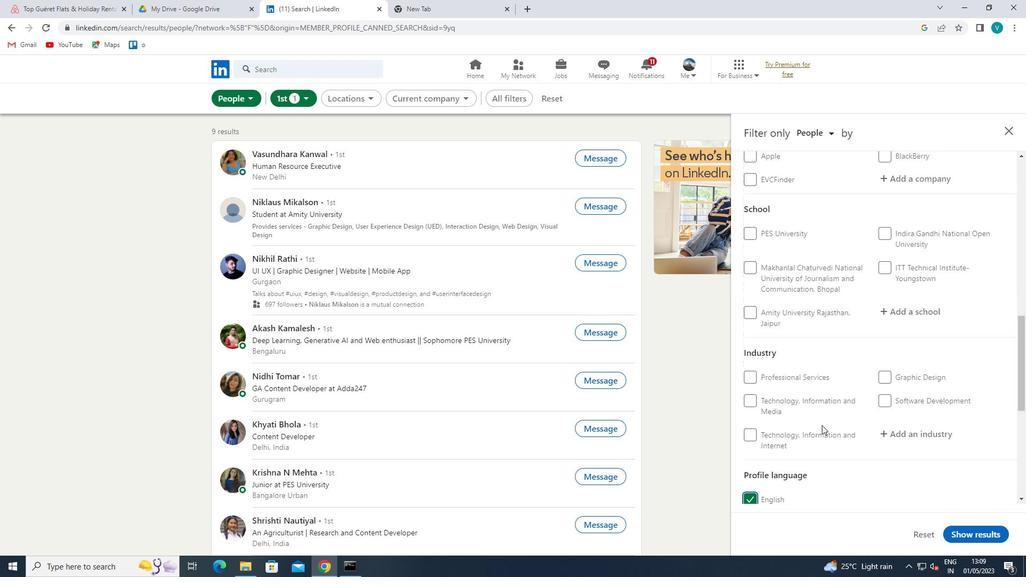
Action: Mouse scrolled (822, 426) with delta (0, 0)
Screenshot: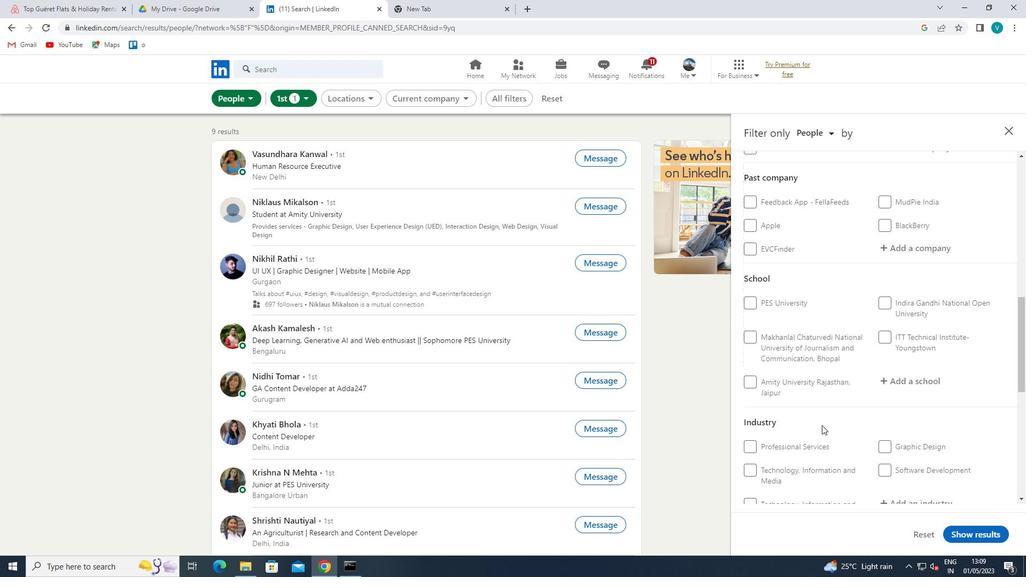
Action: Mouse scrolled (822, 426) with delta (0, 0)
Screenshot: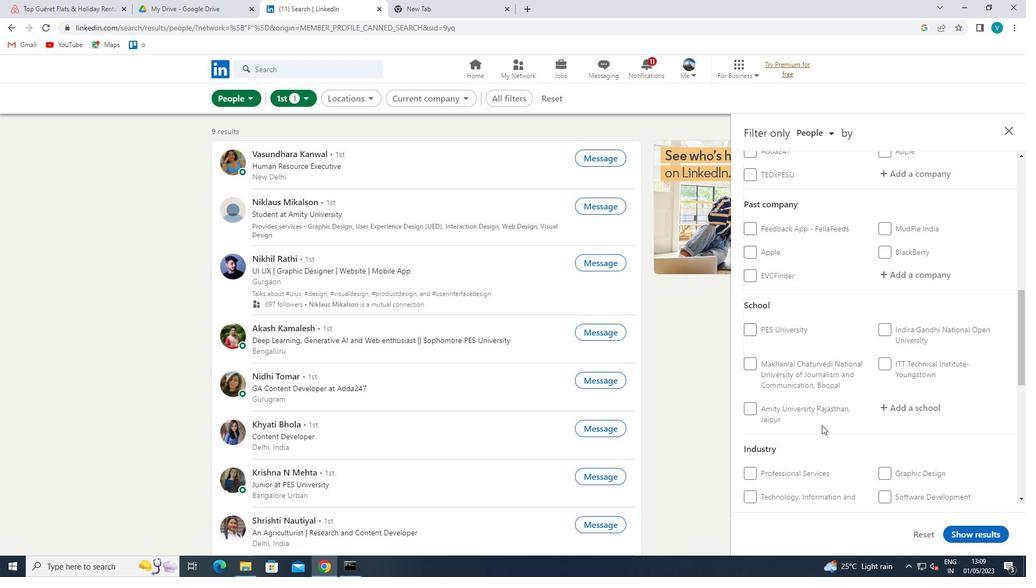 
Action: Mouse moved to (902, 338)
Screenshot: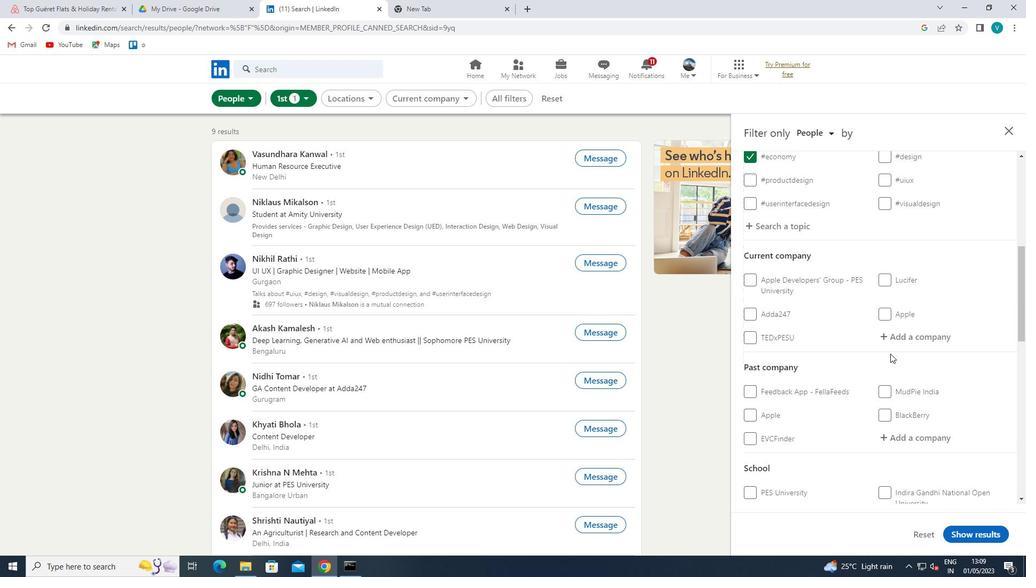 
Action: Mouse pressed left at (902, 338)
Screenshot: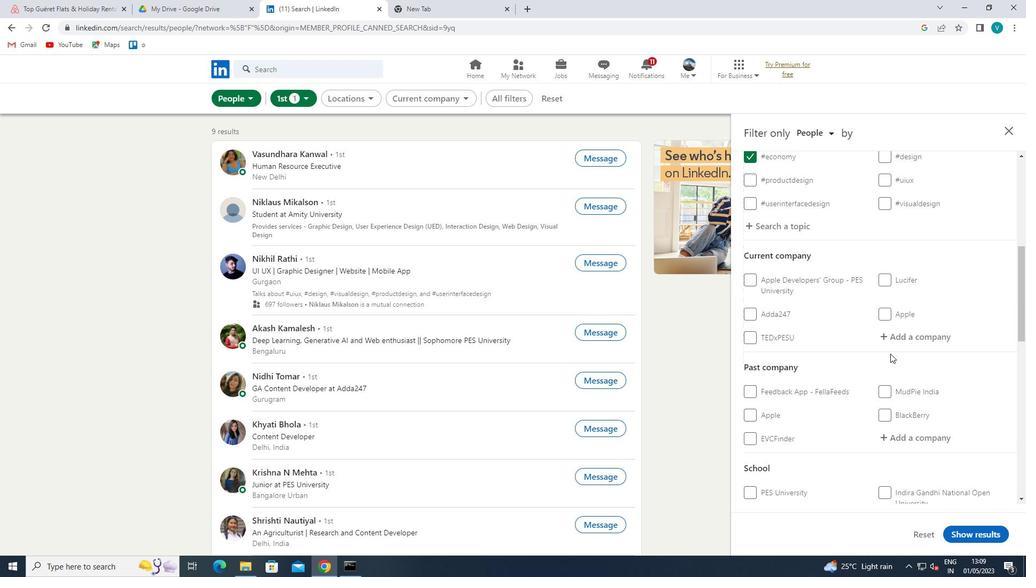 
Action: Key pressed <Key.shift>AMPERE
Screenshot: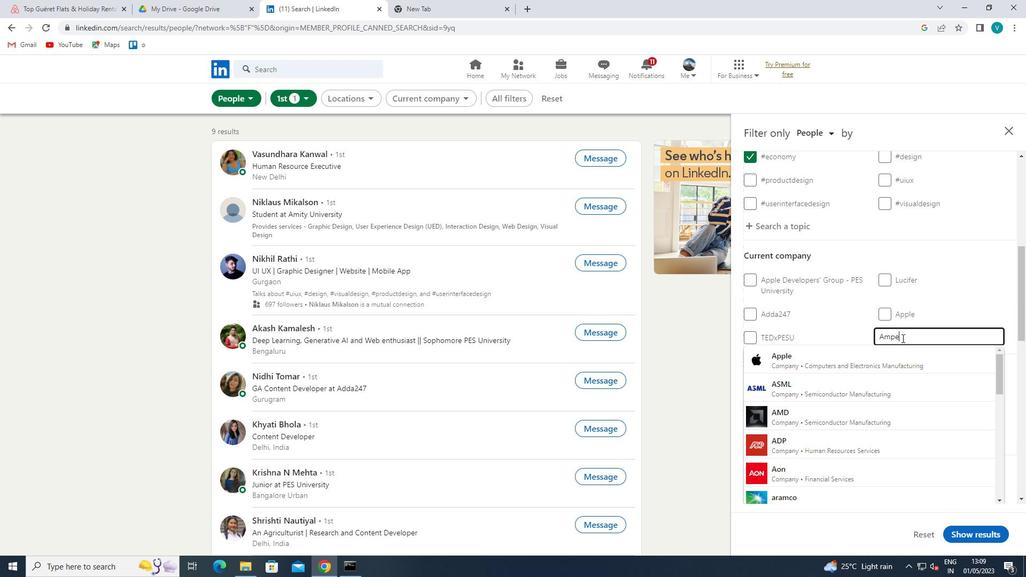 
Action: Mouse moved to (981, 337)
Screenshot: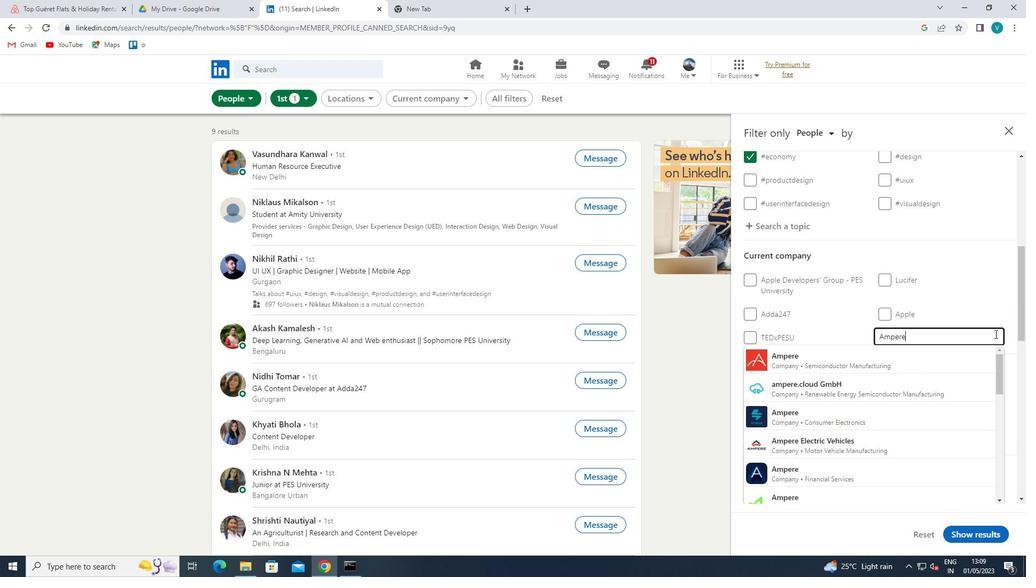 
Action: Key pressed <Key.space><Key.shift>ELECTRI<Key.space>C<Key.backspace><Key.backspace>C
Screenshot: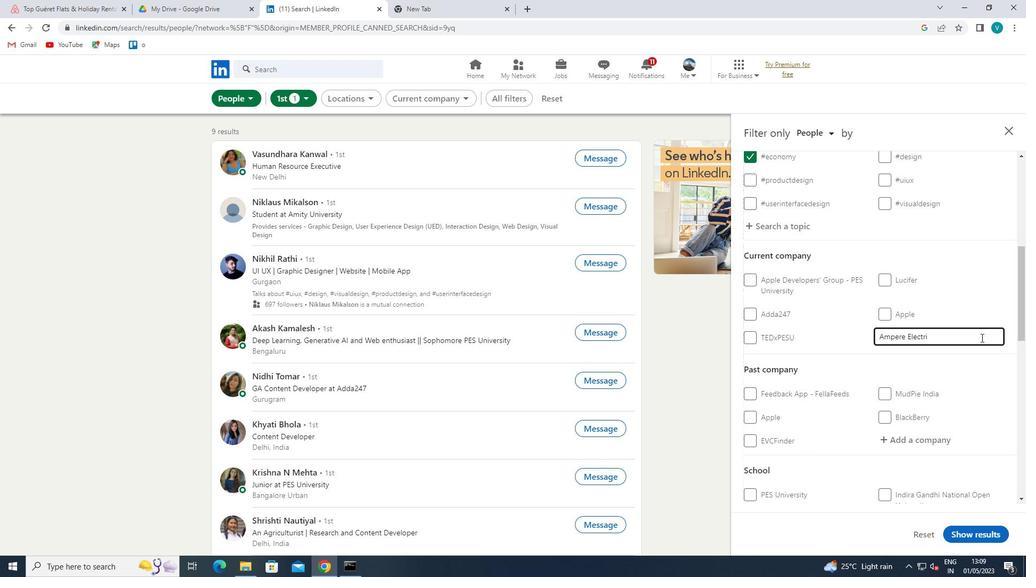 
Action: Mouse moved to (938, 361)
Screenshot: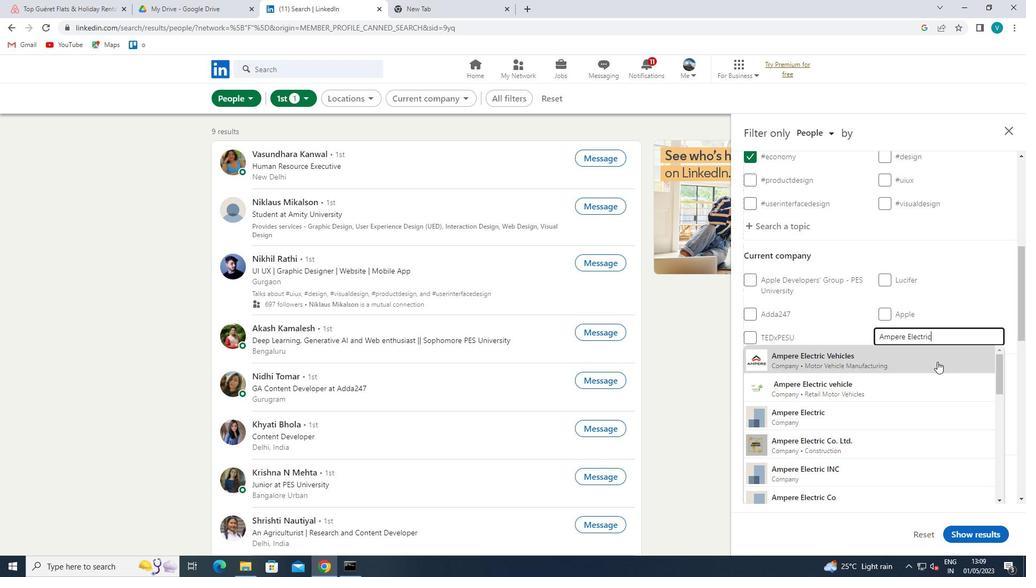 
Action: Mouse pressed left at (938, 361)
Screenshot: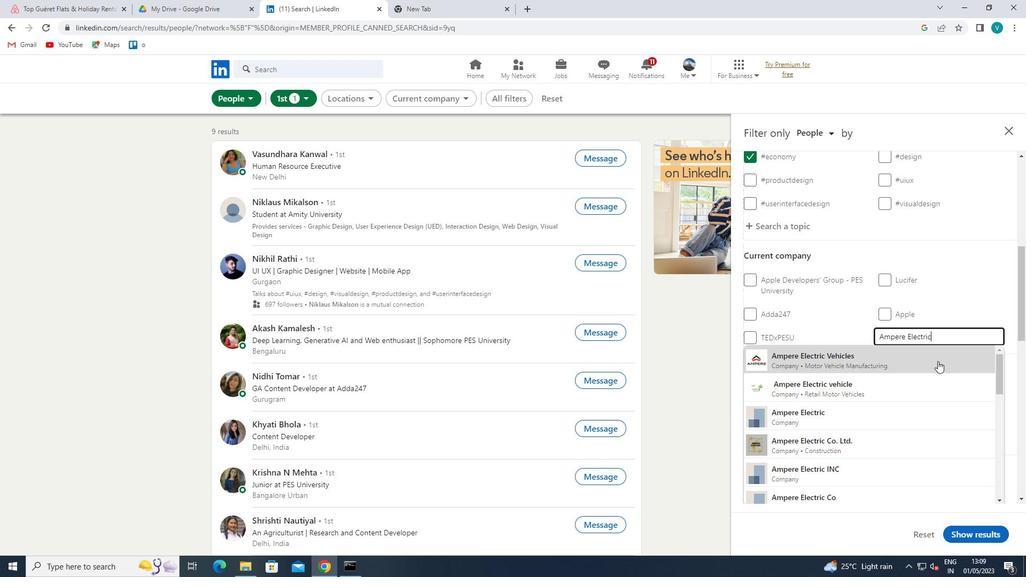 
Action: Mouse moved to (936, 362)
Screenshot: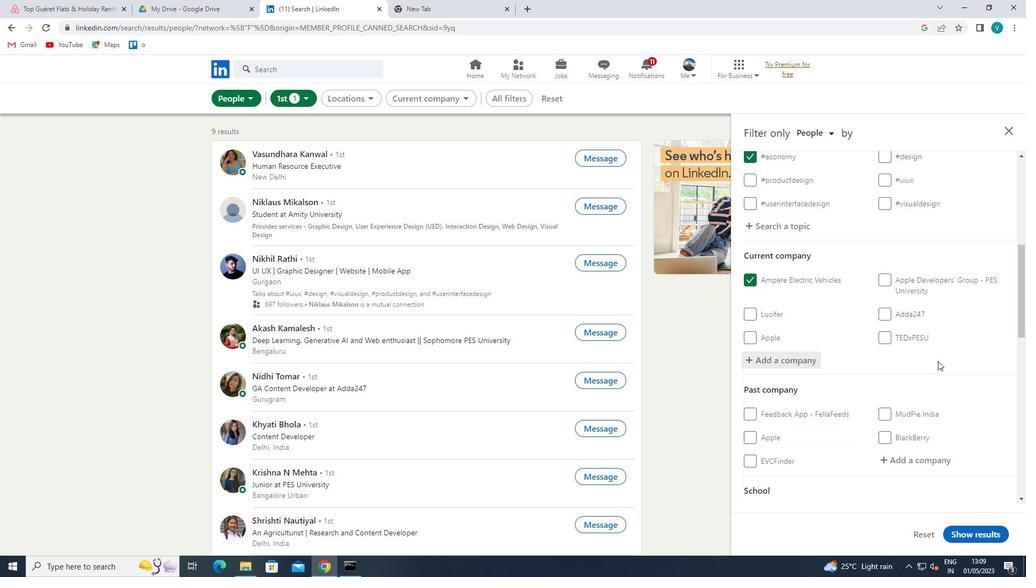 
Action: Mouse scrolled (936, 361) with delta (0, 0)
Screenshot: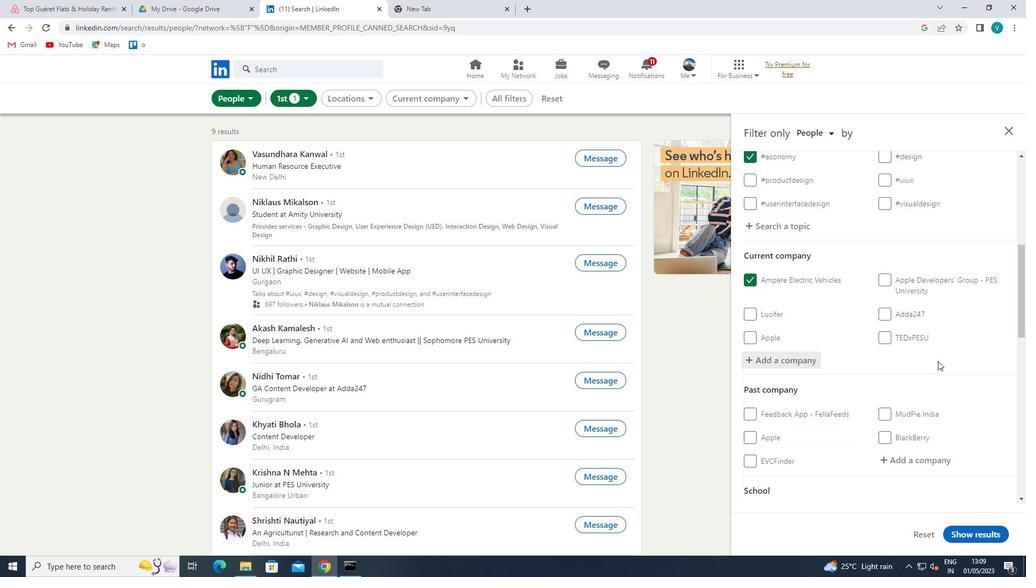 
Action: Mouse moved to (919, 362)
Screenshot: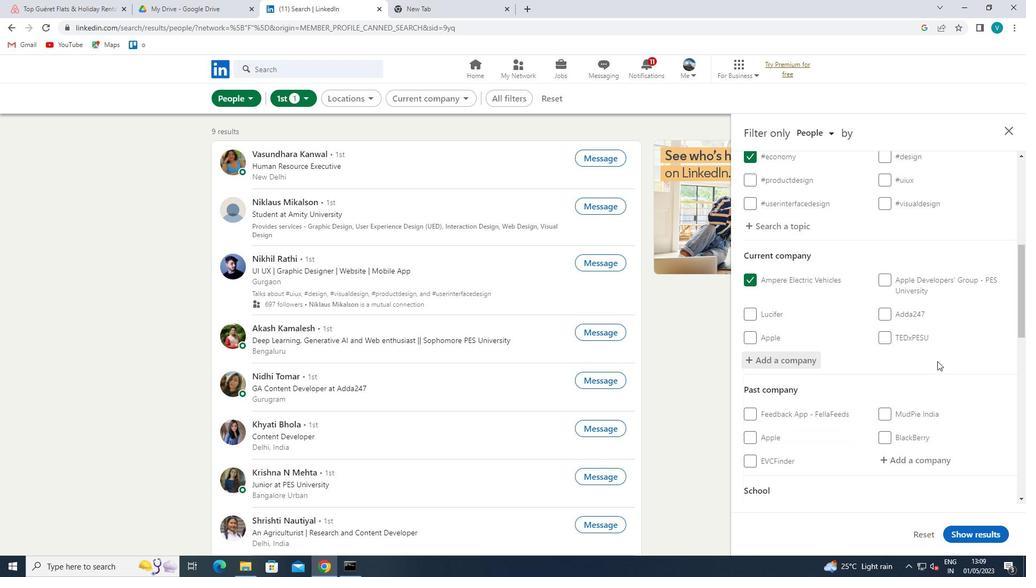 
Action: Mouse scrolled (919, 361) with delta (0, 0)
Screenshot: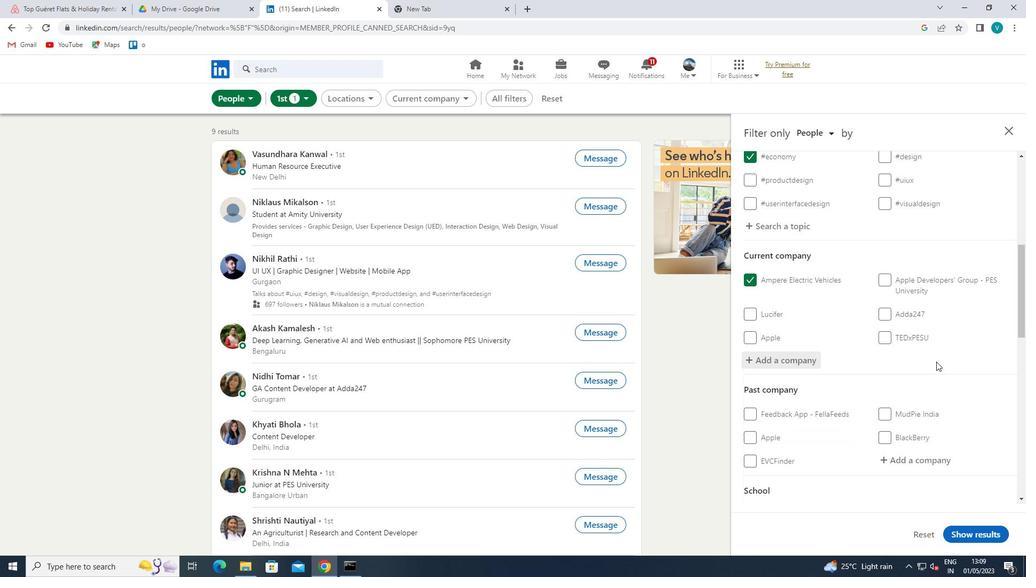 
Action: Mouse moved to (914, 362)
Screenshot: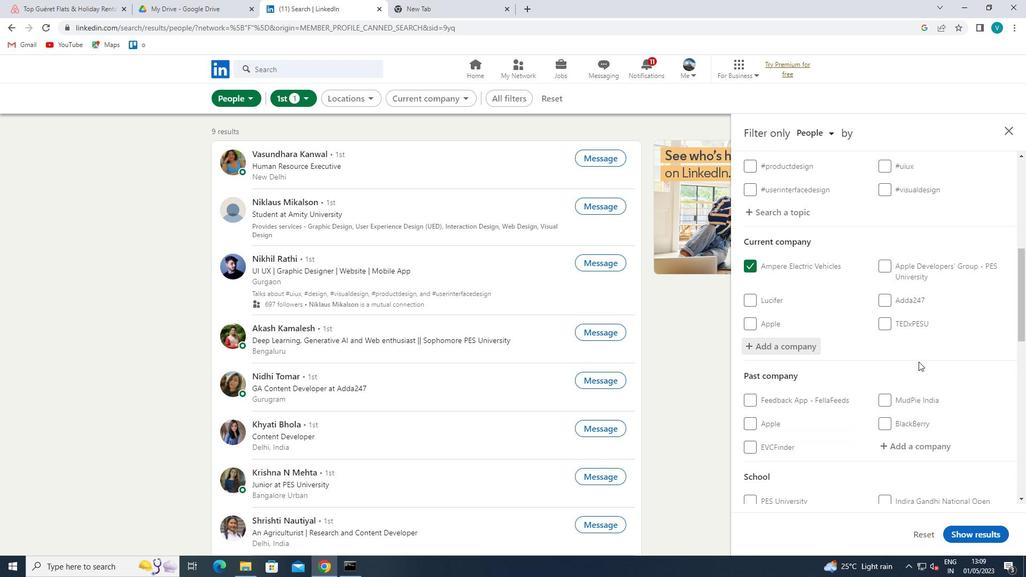 
Action: Mouse scrolled (914, 361) with delta (0, 0)
Screenshot: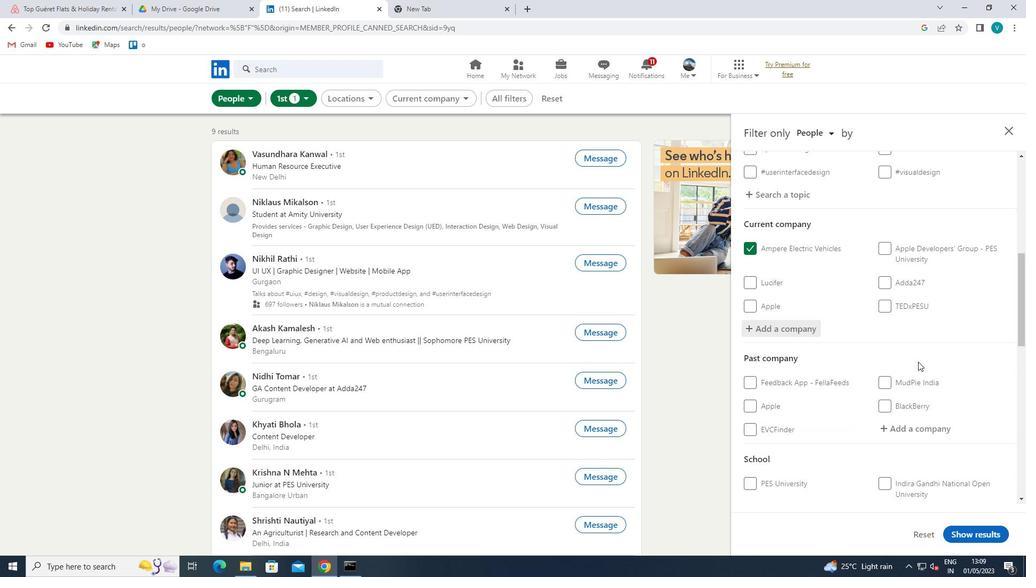 
Action: Mouse moved to (914, 362)
Screenshot: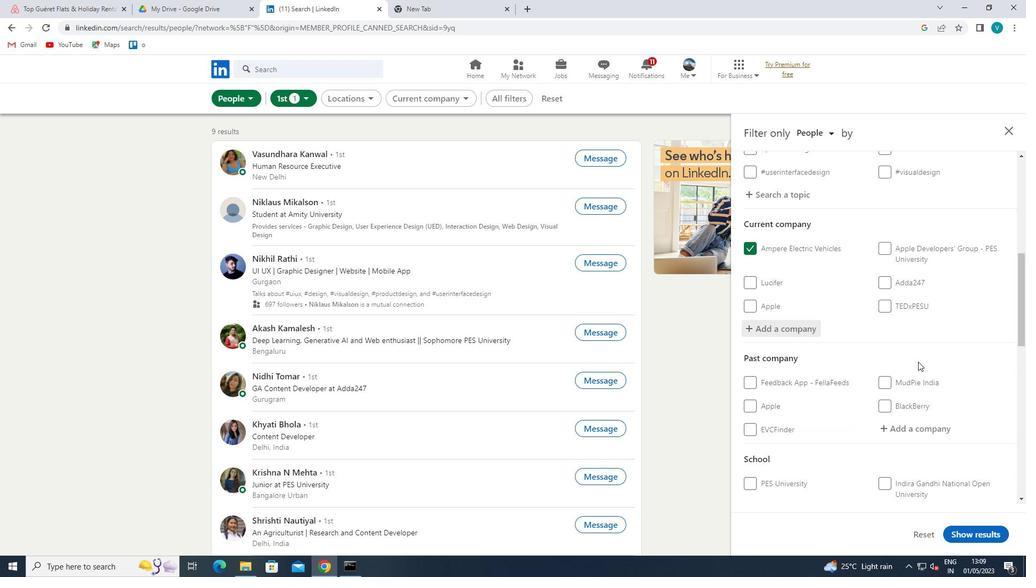 
Action: Mouse scrolled (914, 361) with delta (0, 0)
Screenshot: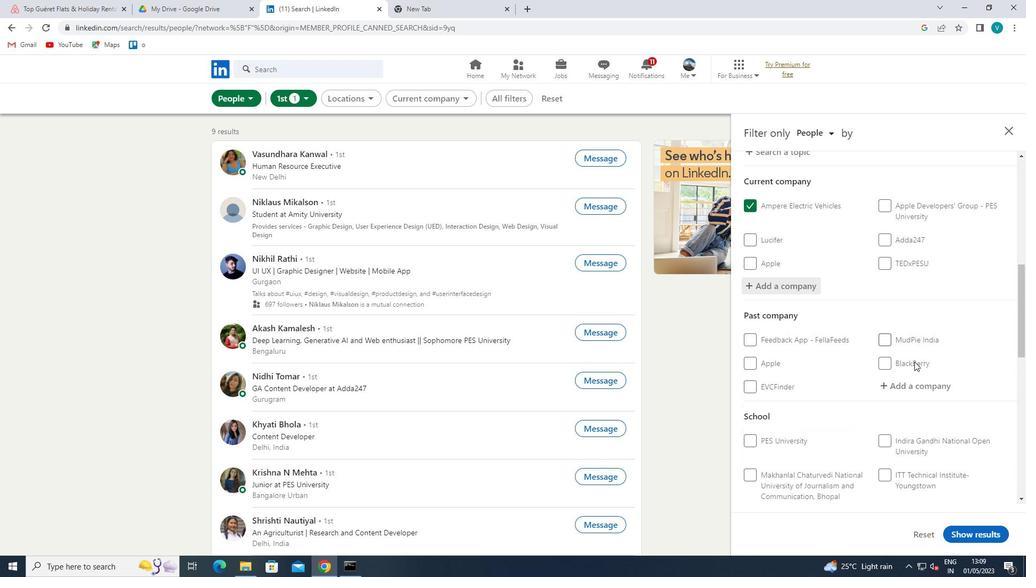 
Action: Mouse moved to (915, 375)
Screenshot: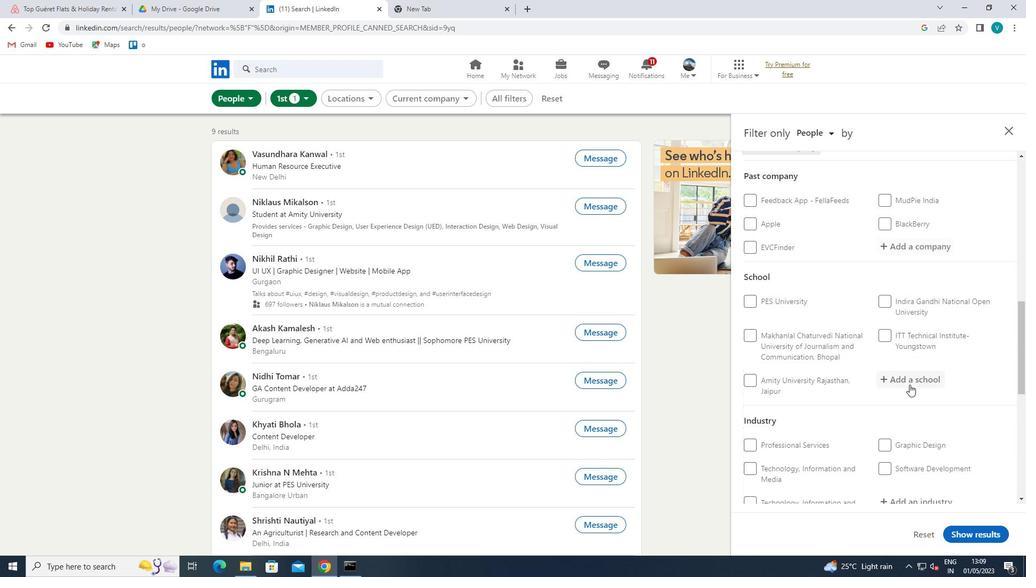 
Action: Mouse pressed left at (915, 375)
Screenshot: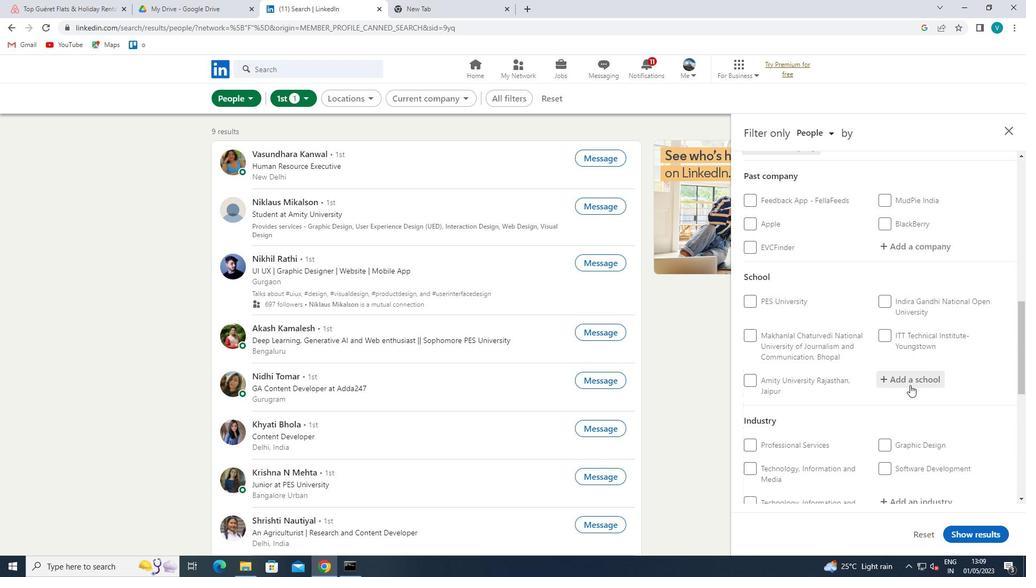 
Action: Key pressed <Key.shift>THE<Key.space><Key.shift>INSTITUTE<Key.space>
Screenshot: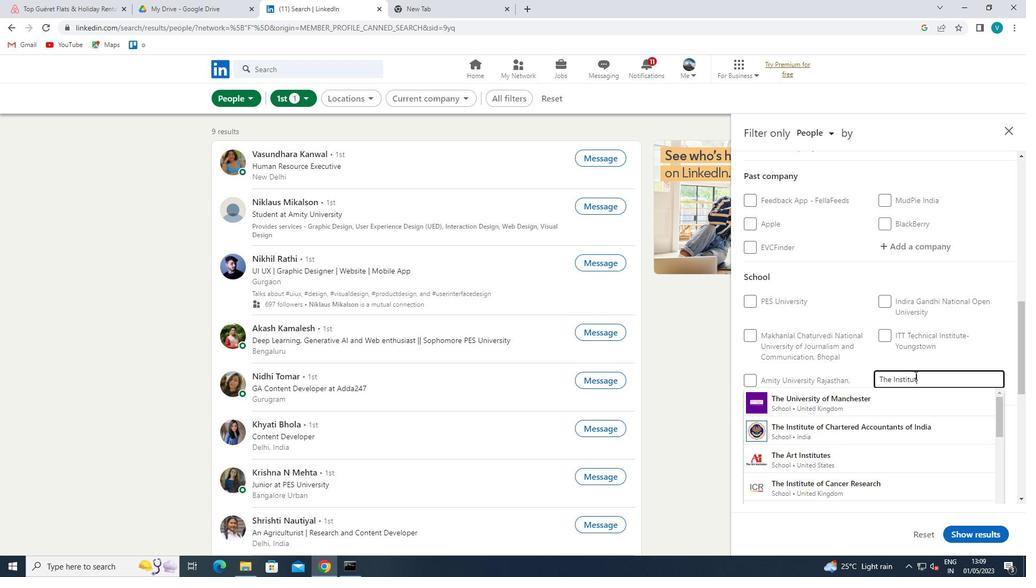 
Action: Mouse moved to (938, 379)
Screenshot: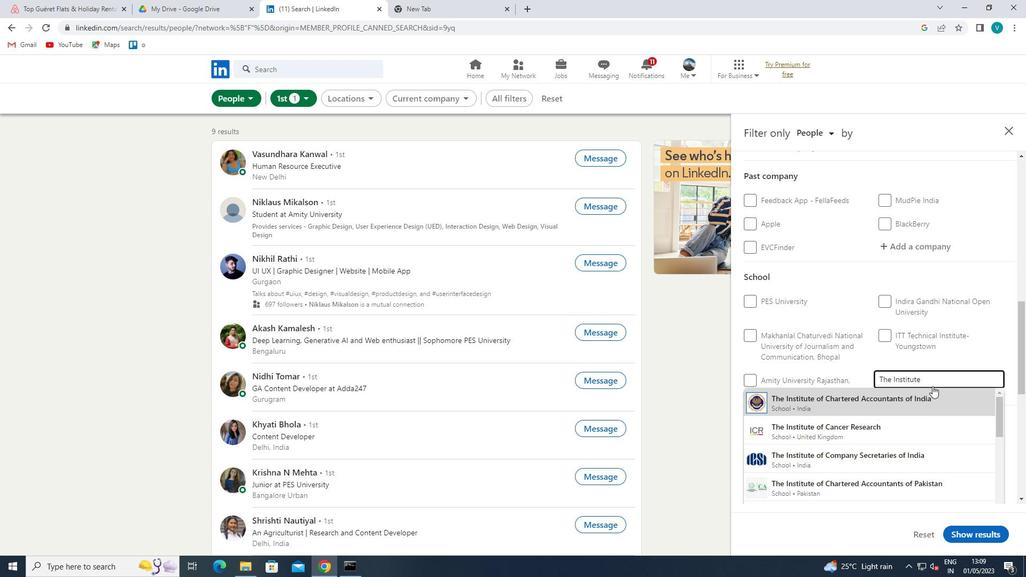 
Action: Key pressed OF<Key.space><Key.shift>COST<Key.space><Key.shift>A
Screenshot: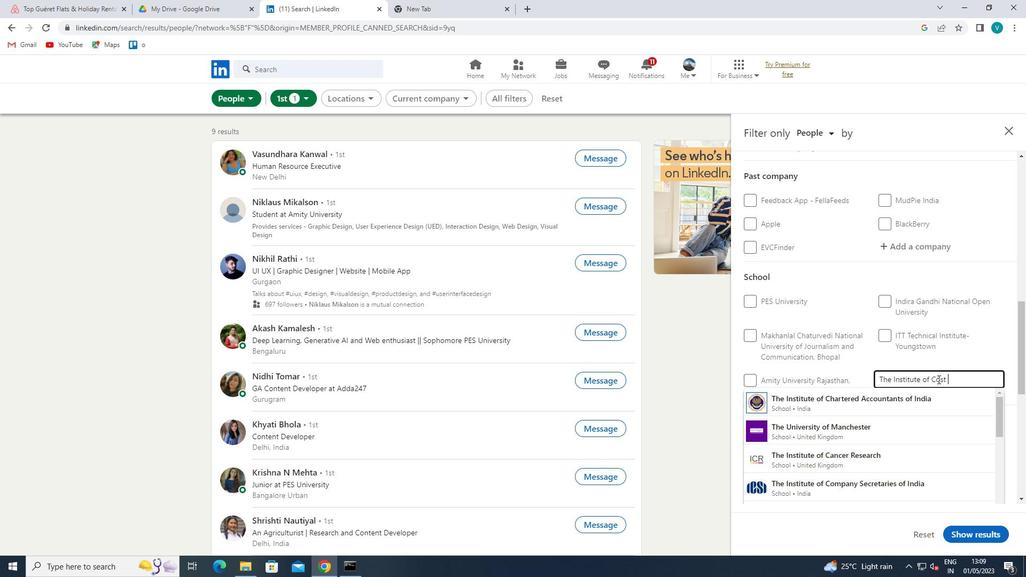 
Action: Mouse moved to (905, 400)
Screenshot: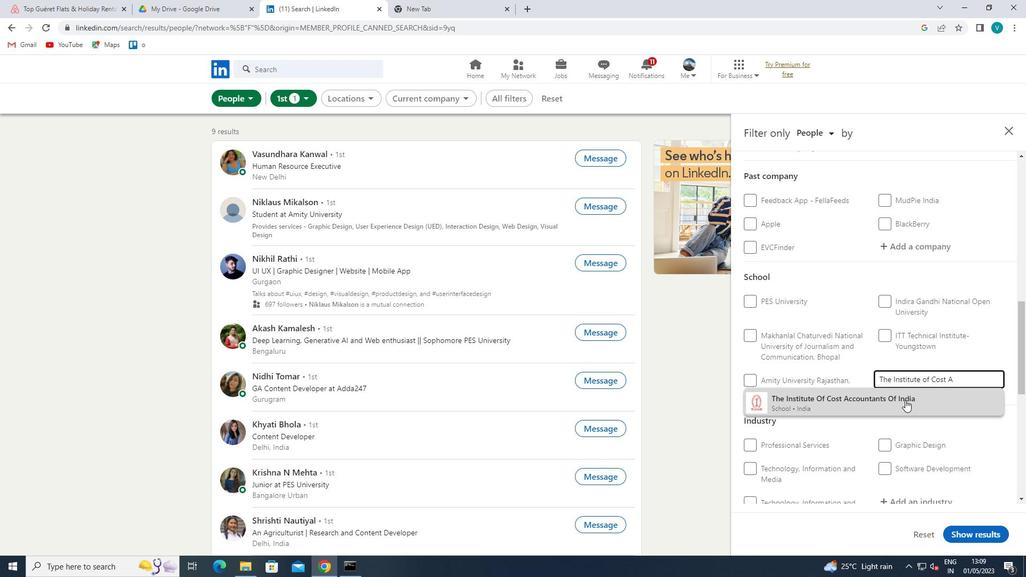 
Action: Mouse pressed left at (905, 400)
Screenshot: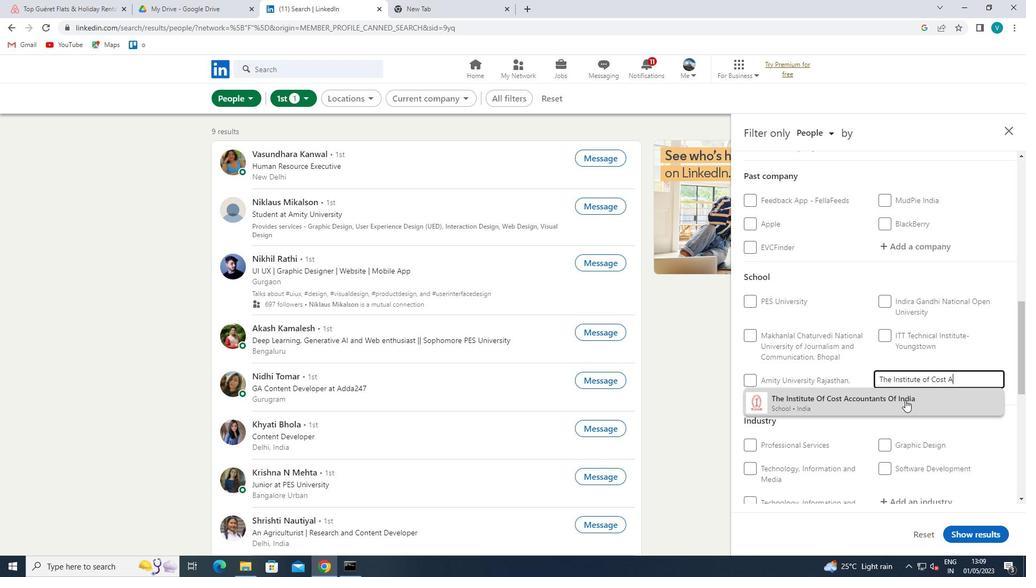 
Action: Mouse moved to (914, 396)
Screenshot: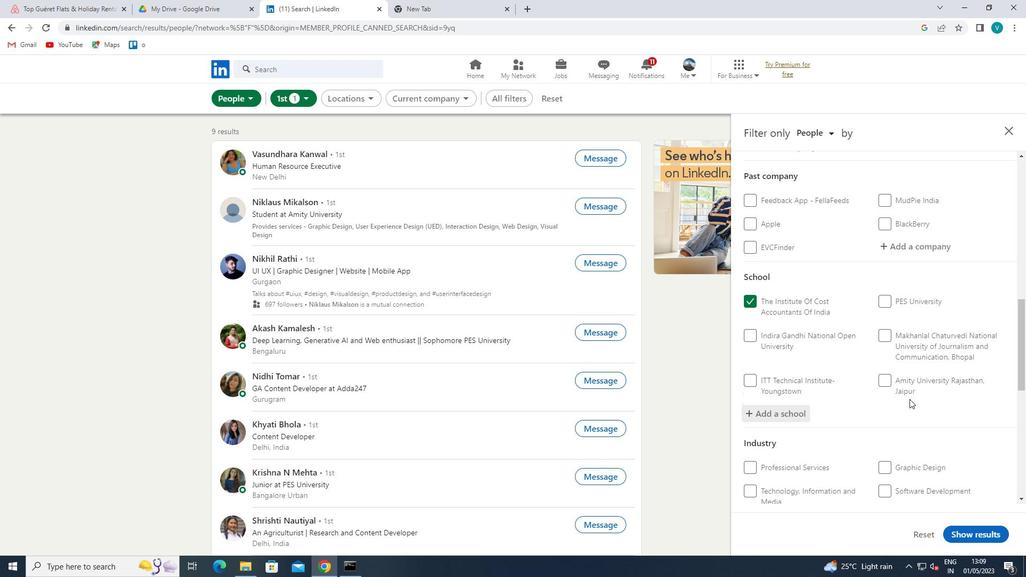 
Action: Mouse scrolled (914, 396) with delta (0, 0)
Screenshot: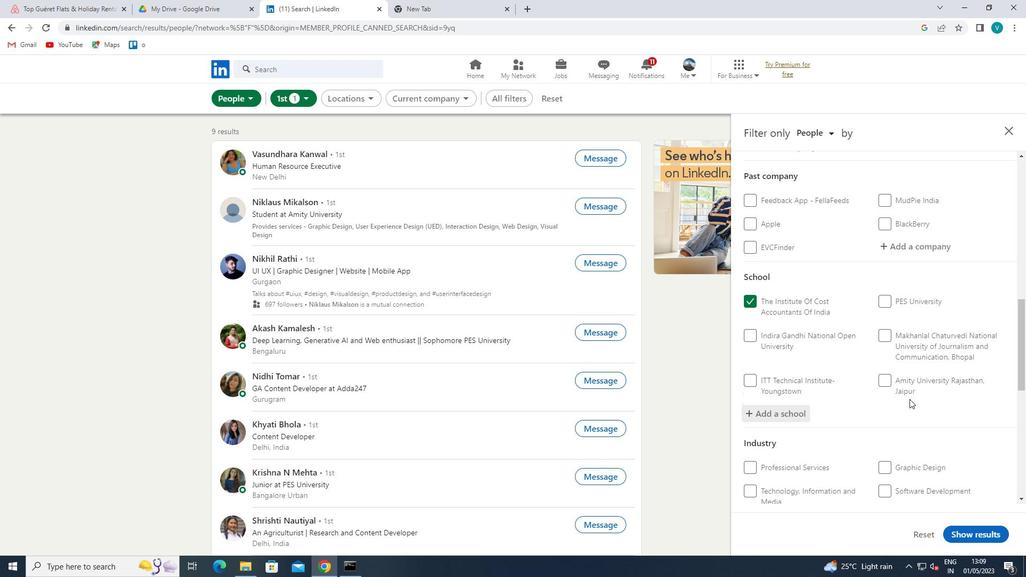 
Action: Mouse moved to (915, 391)
Screenshot: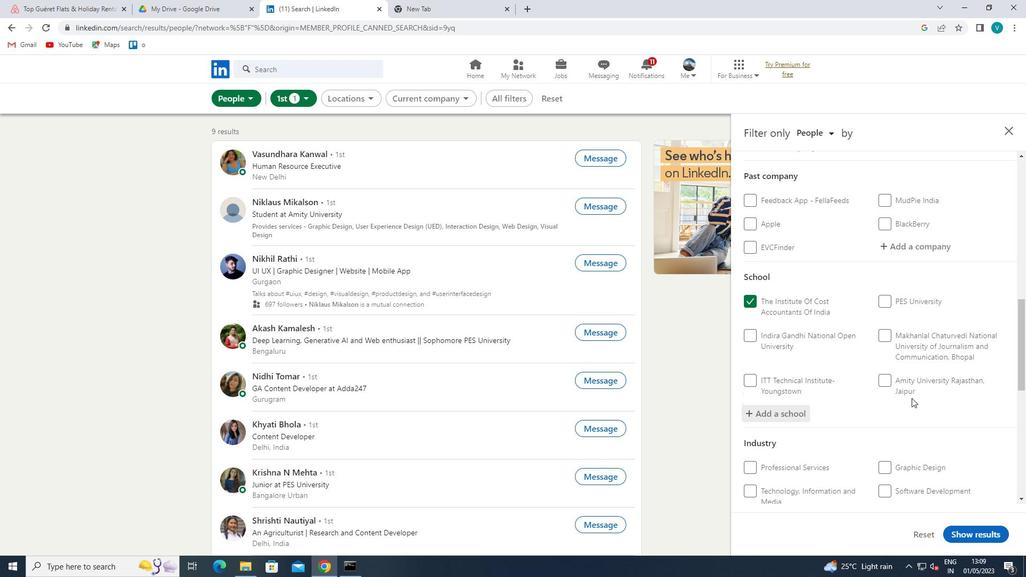 
Action: Mouse scrolled (915, 390) with delta (0, 0)
Screenshot: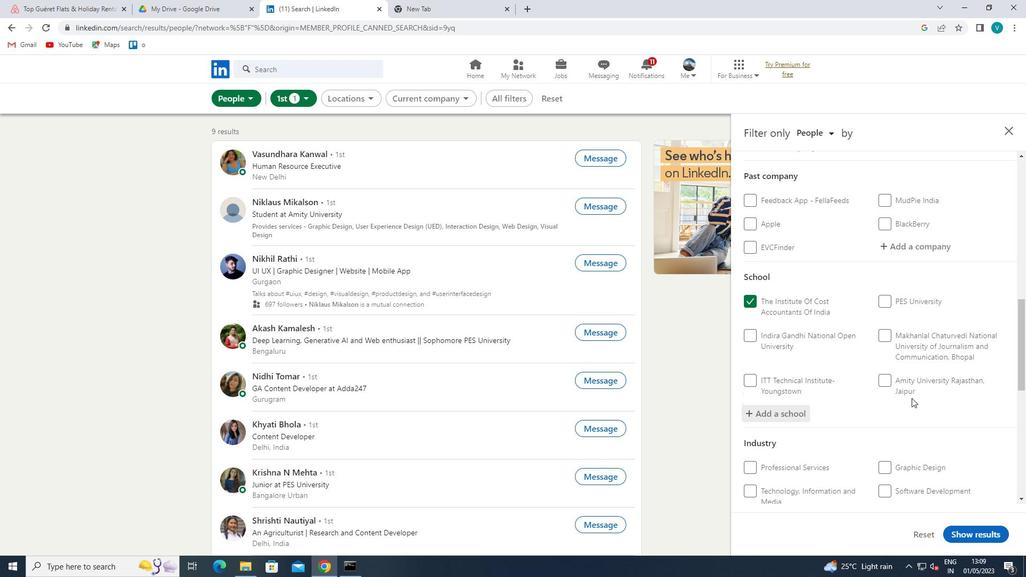 
Action: Mouse scrolled (915, 390) with delta (0, 0)
Screenshot: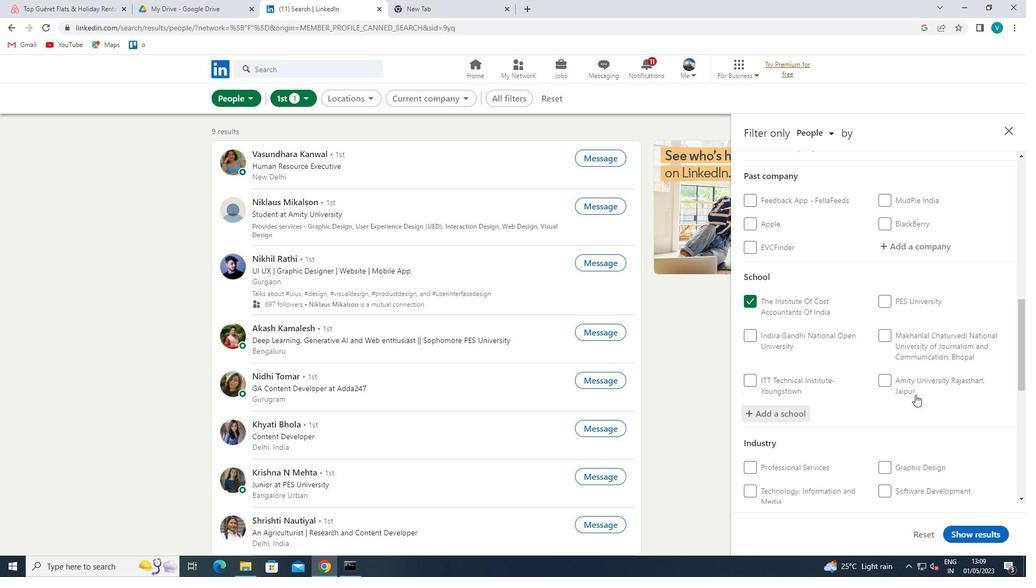 
Action: Mouse scrolled (915, 390) with delta (0, 0)
Screenshot: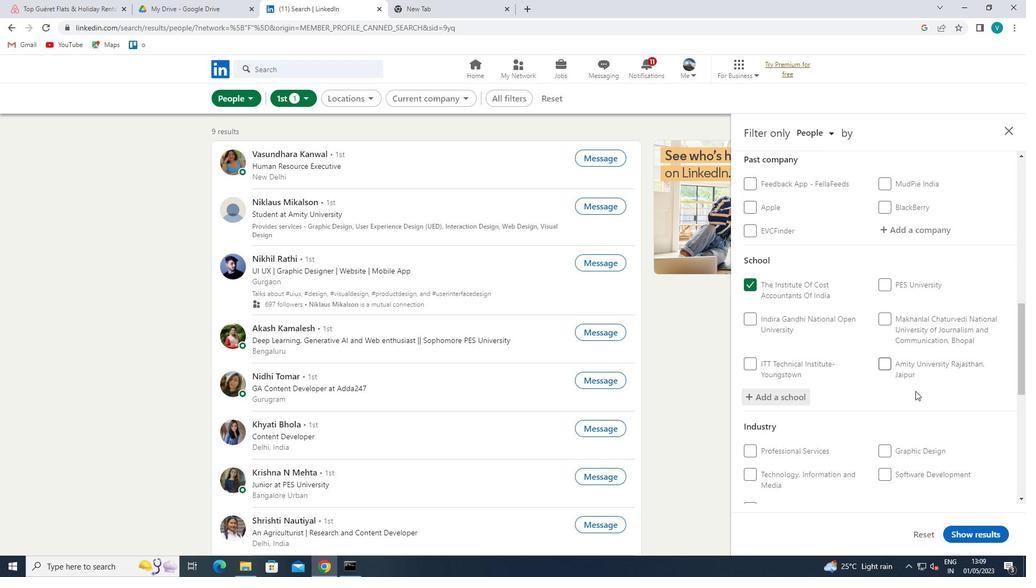 
Action: Mouse moved to (930, 311)
Screenshot: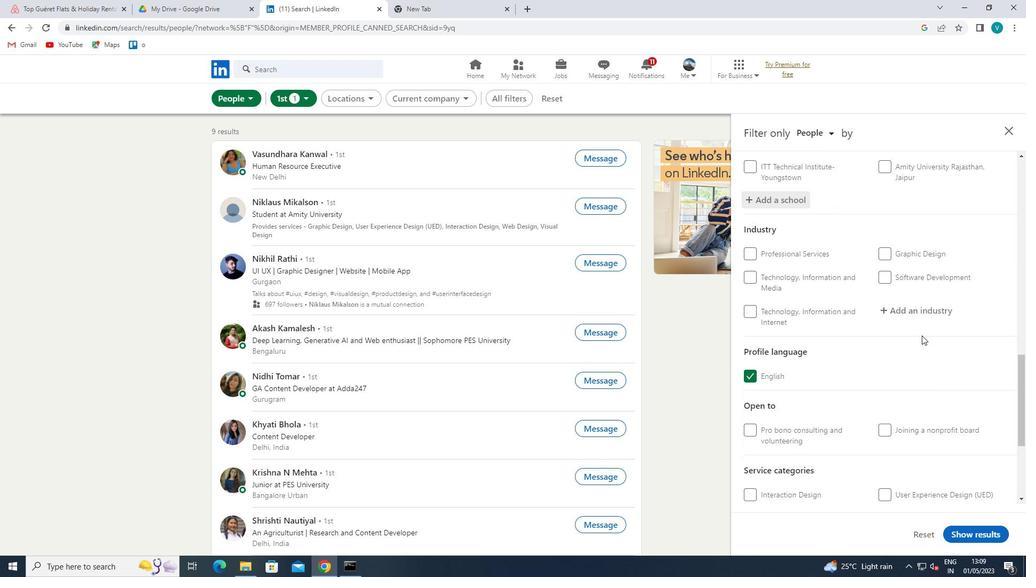 
Action: Mouse pressed left at (930, 311)
Screenshot: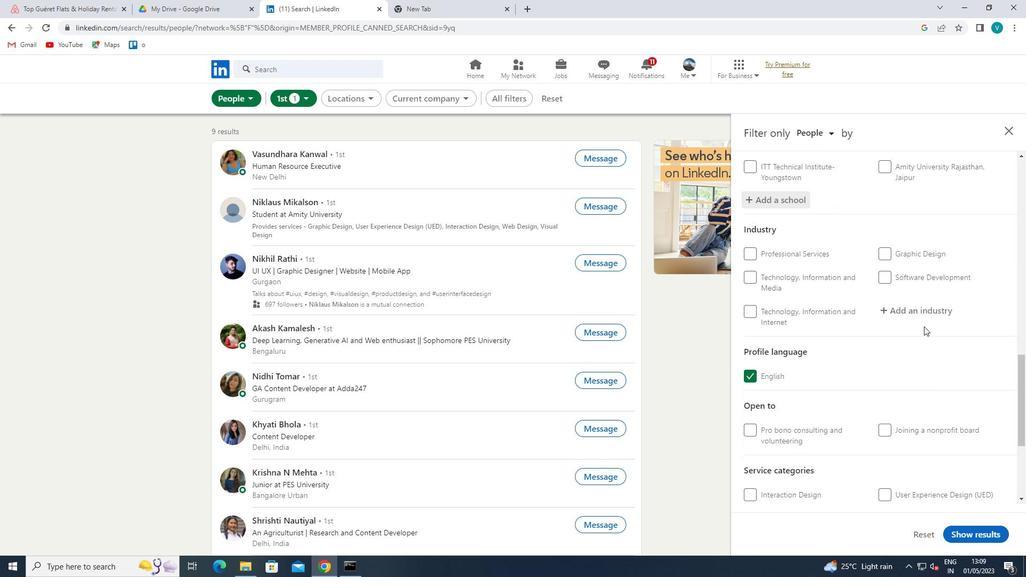 
Action: Key pressed <Key.shift>DEFENSE<Key.space>
Screenshot: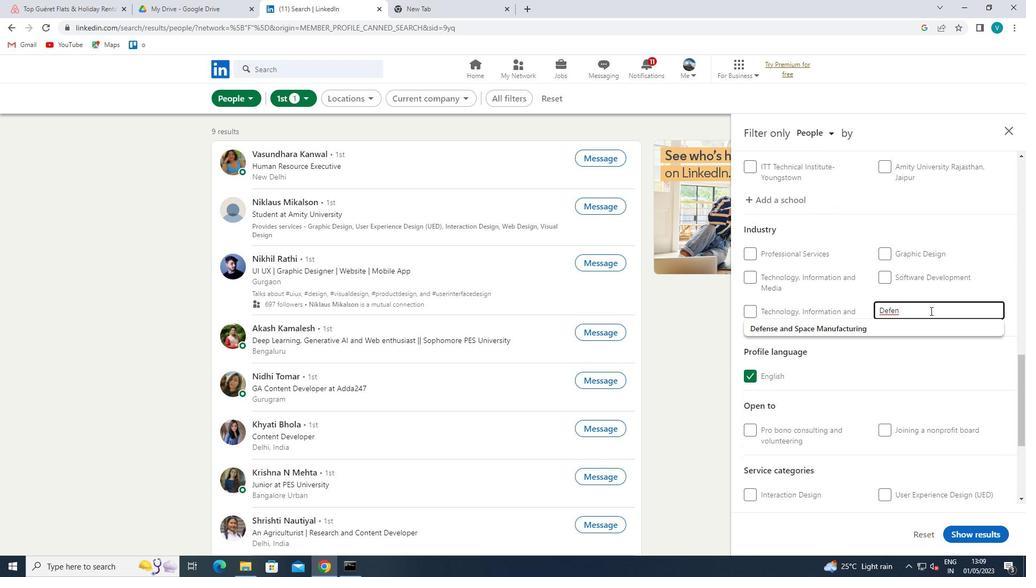 
Action: Mouse moved to (898, 322)
Screenshot: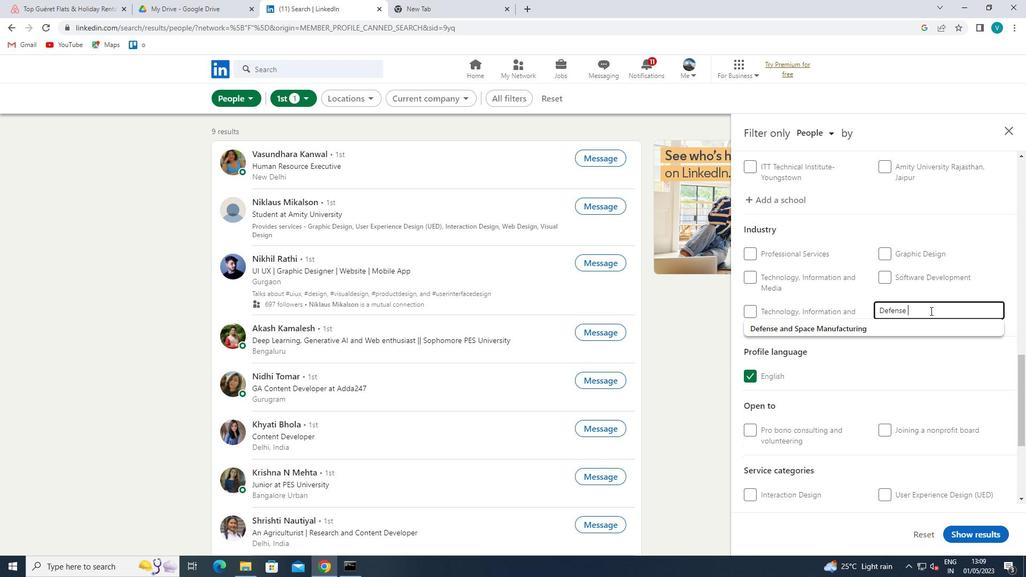 
Action: Mouse pressed left at (898, 322)
Screenshot: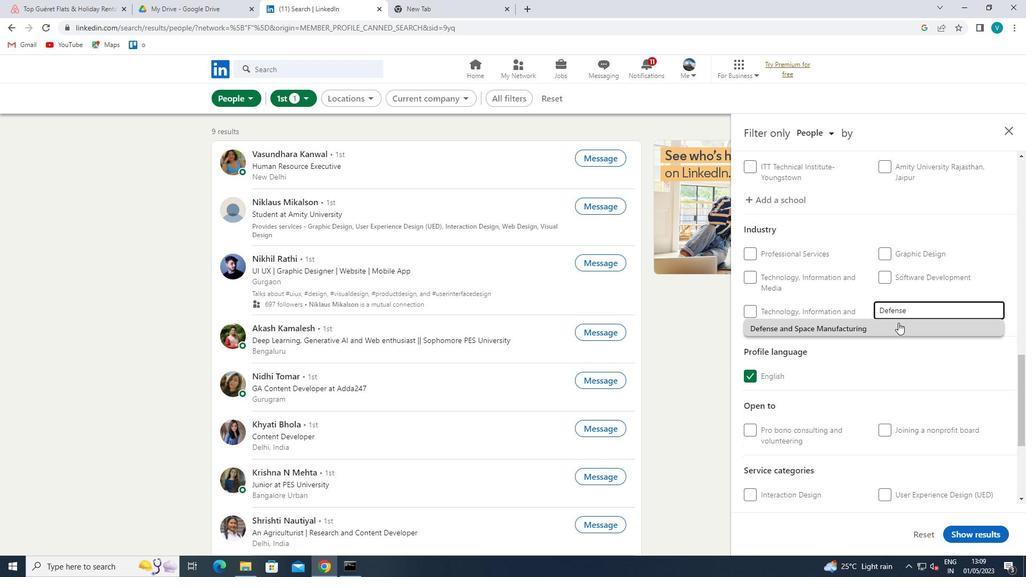 
Action: Mouse scrolled (898, 322) with delta (0, 0)
Screenshot: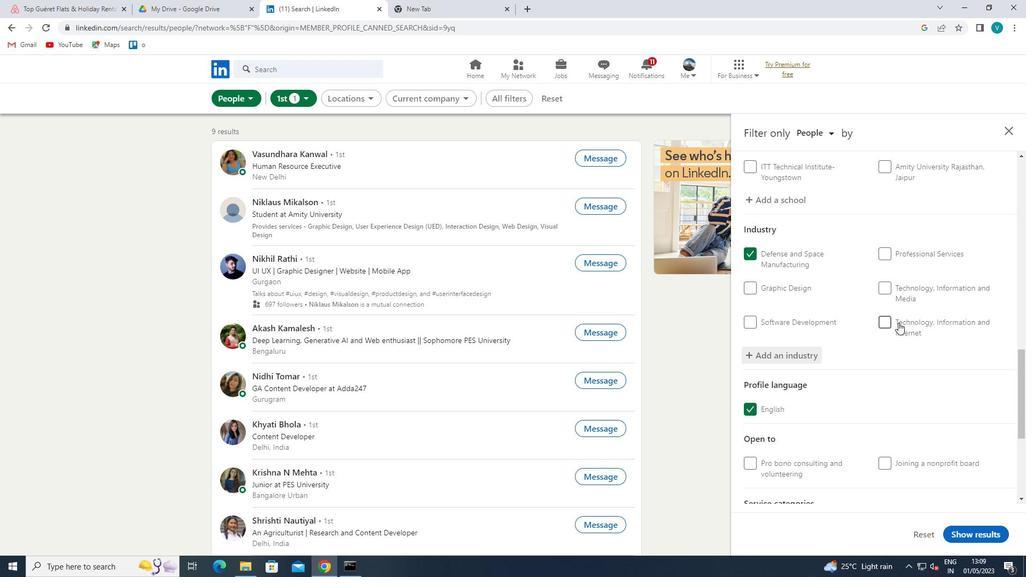 
Action: Mouse moved to (898, 323)
Screenshot: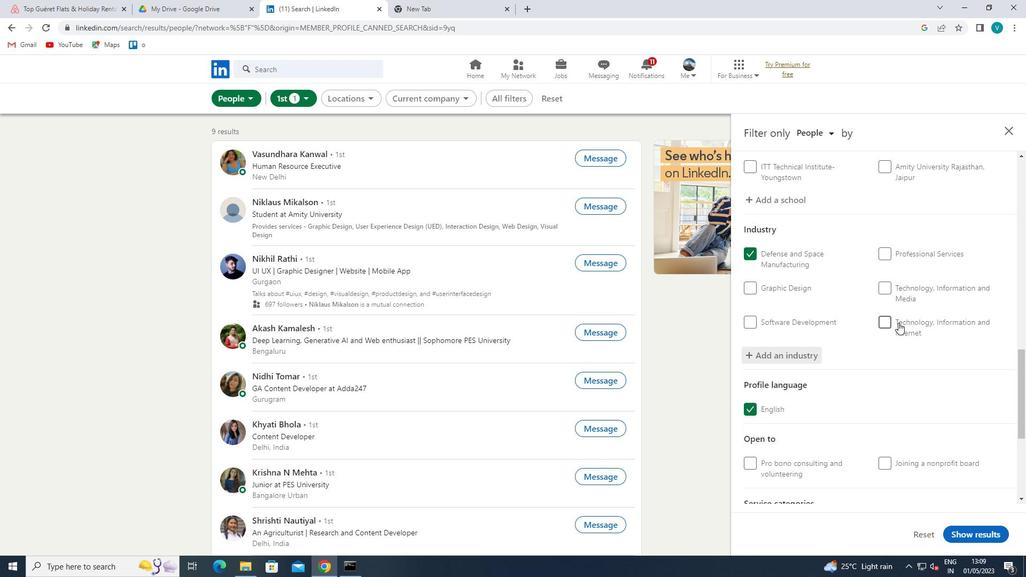 
Action: Mouse scrolled (898, 322) with delta (0, 0)
Screenshot: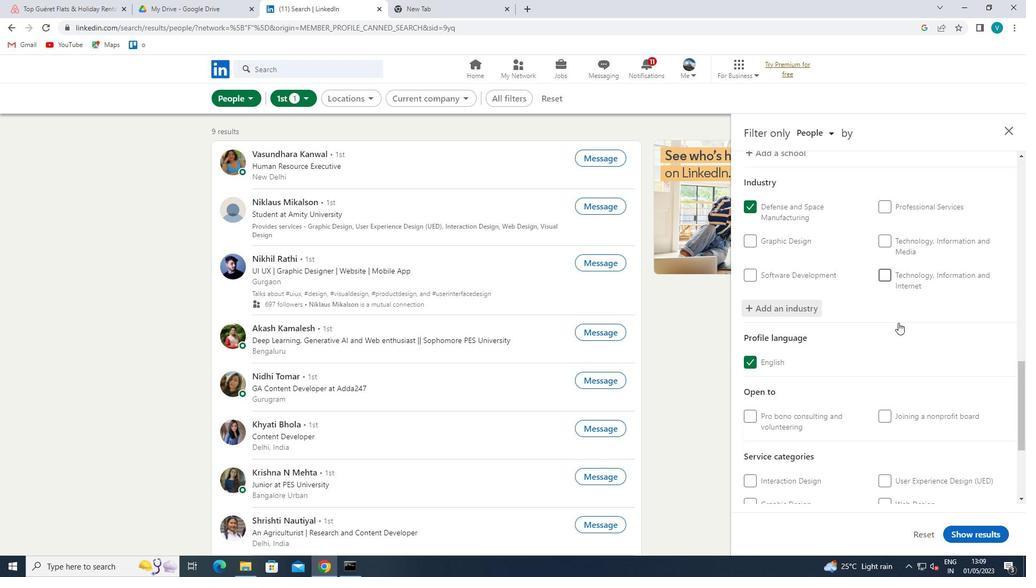 
Action: Mouse scrolled (898, 322) with delta (0, 0)
Screenshot: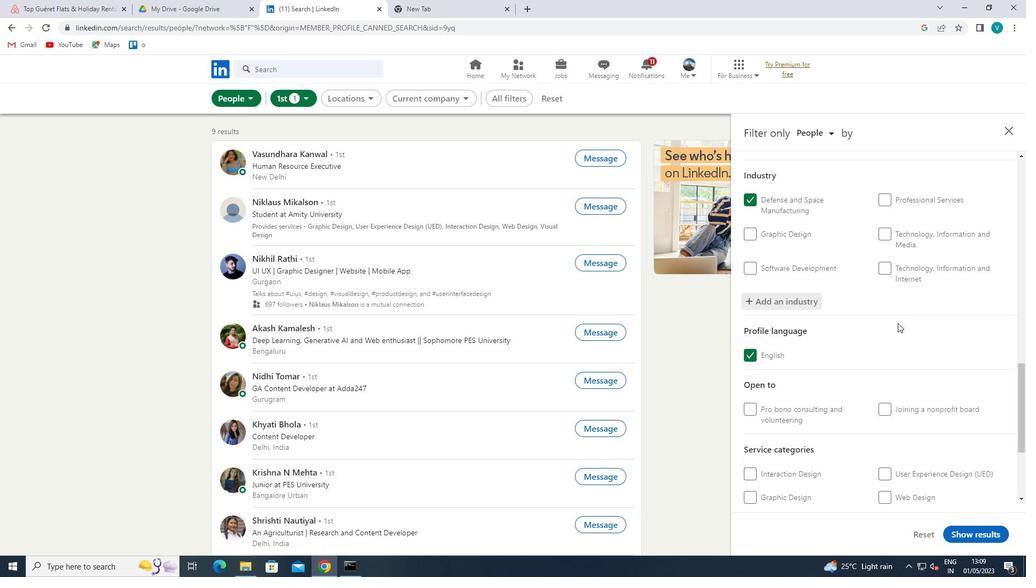 
Action: Mouse moved to (897, 324)
Screenshot: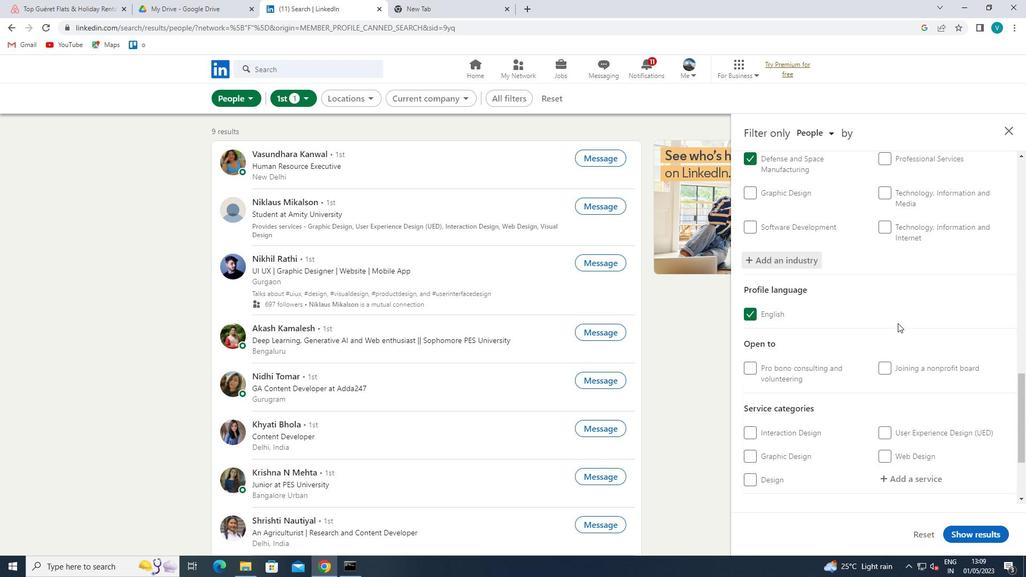 
Action: Mouse scrolled (897, 323) with delta (0, 0)
Screenshot: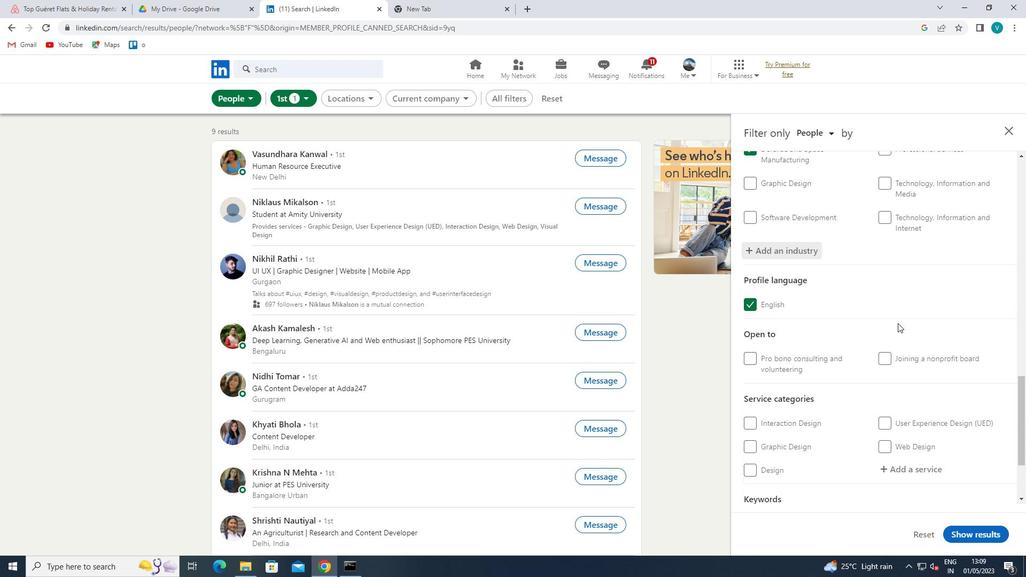 
Action: Mouse moved to (904, 353)
Screenshot: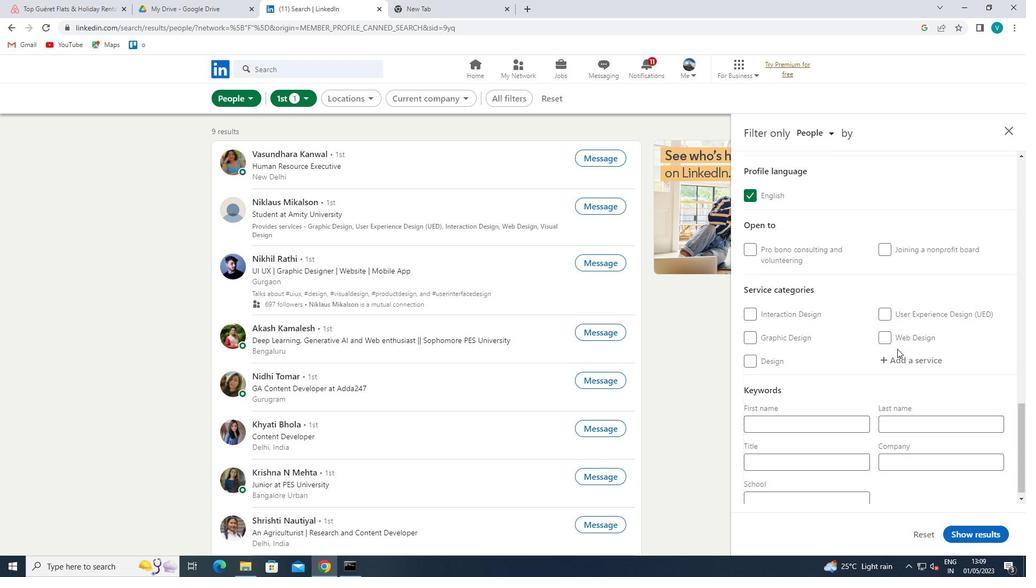 
Action: Mouse pressed left at (904, 353)
Screenshot: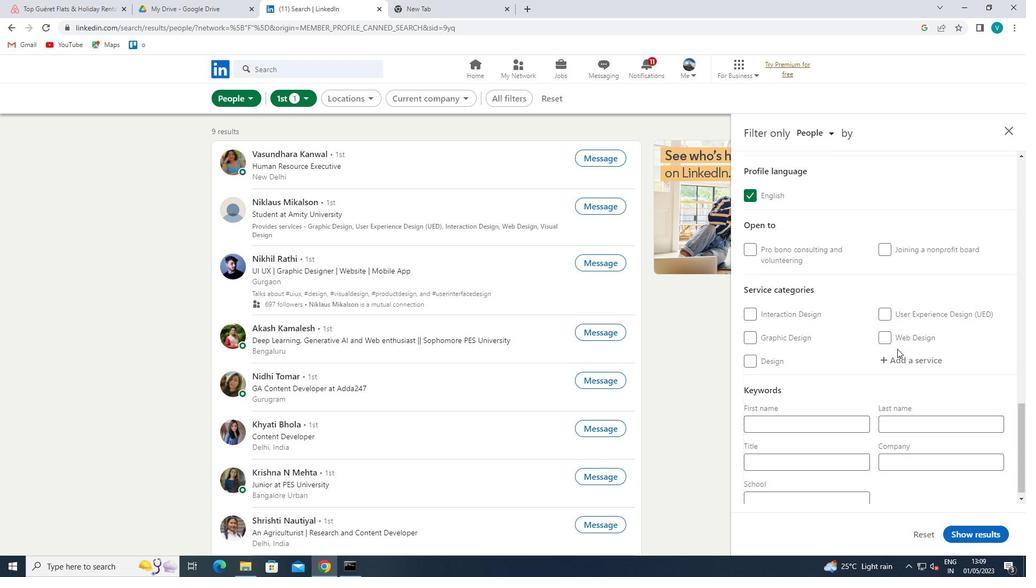 
Action: Key pressed <Key.shift>RESE
Screenshot: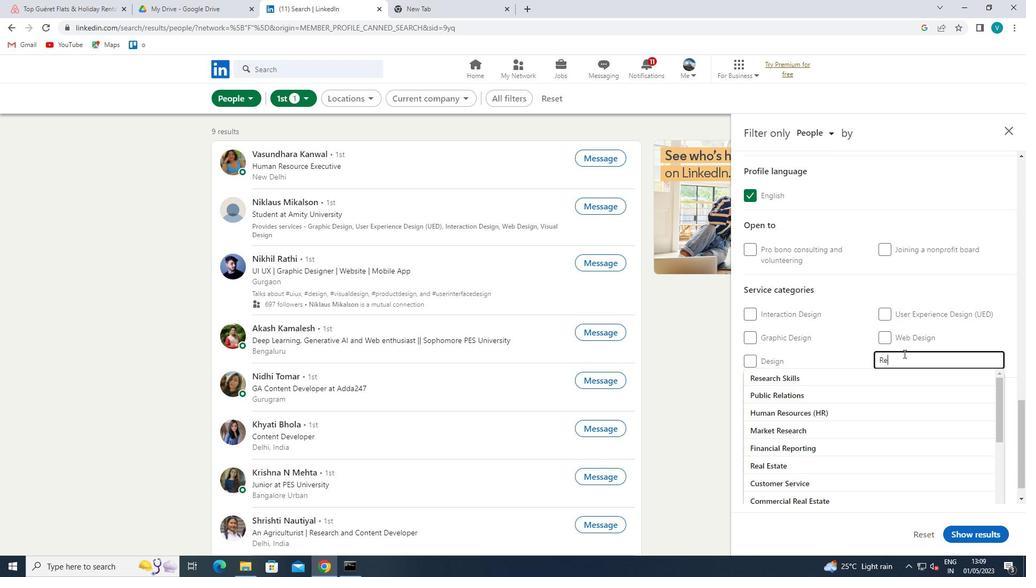 
Action: Mouse moved to (859, 347)
Screenshot: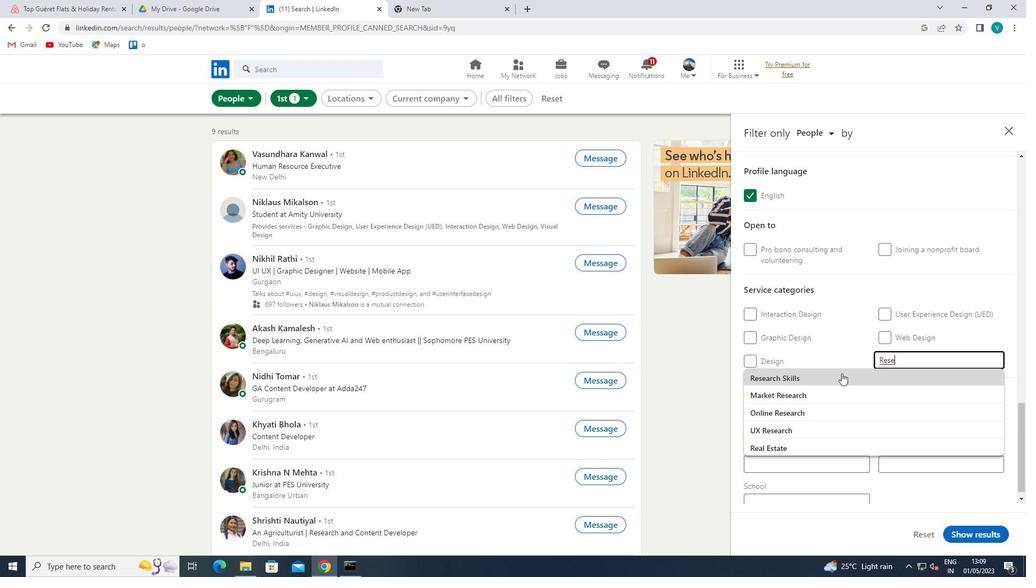 
Action: Key pressed ARCH<Key.space>
Screenshot: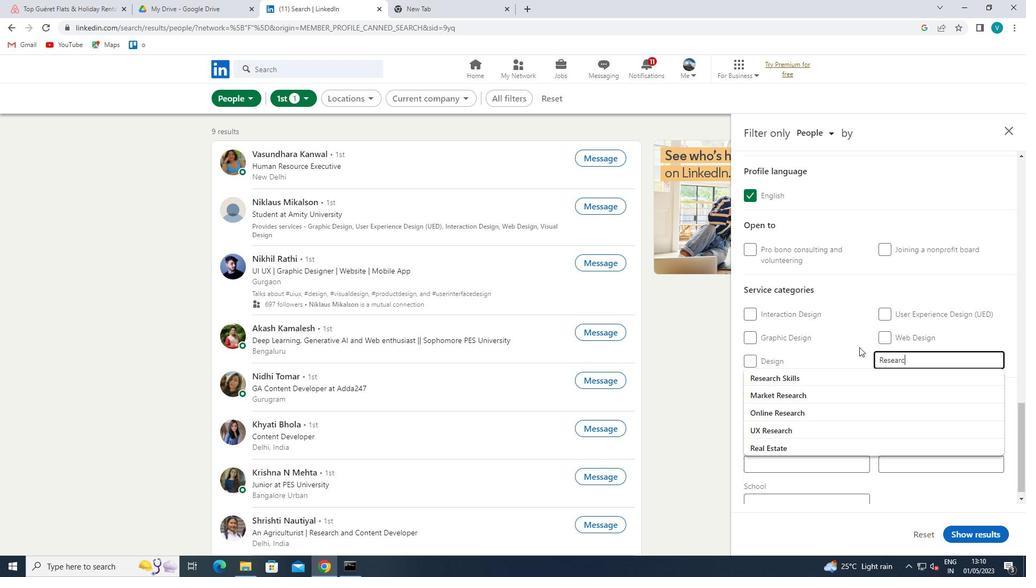 
Action: Mouse moved to (853, 349)
Screenshot: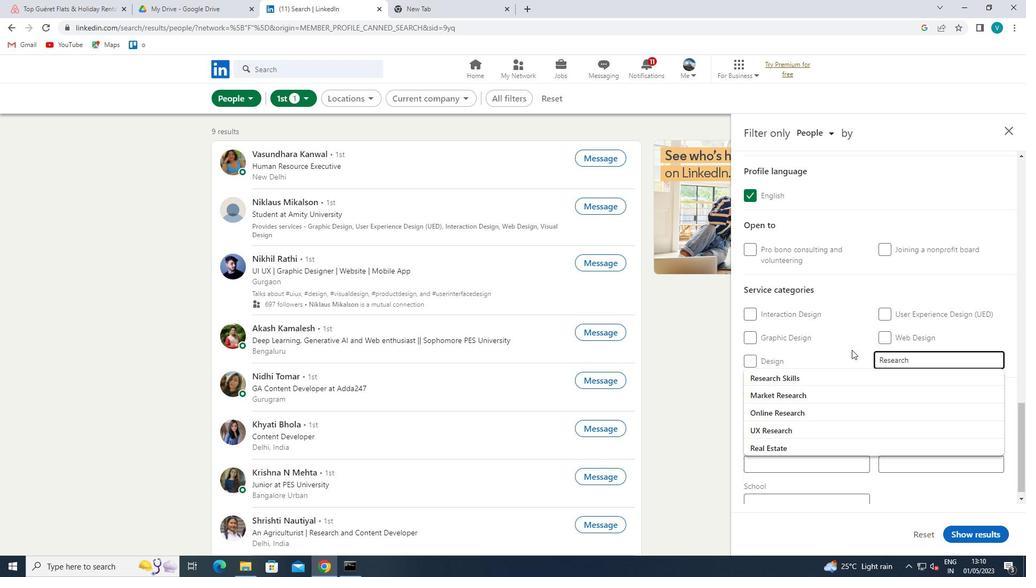 
Action: Mouse pressed left at (853, 349)
Screenshot: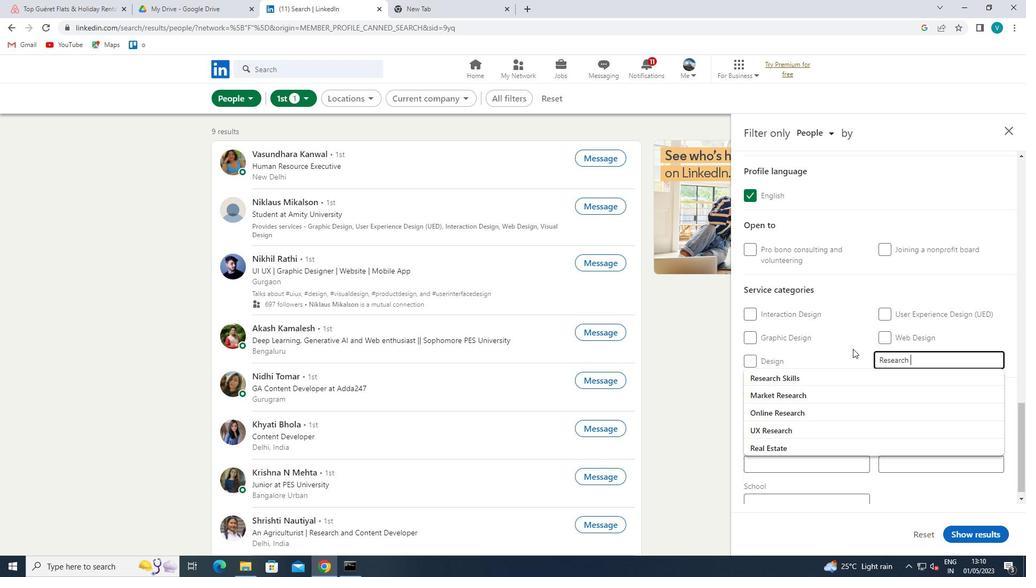 
Action: Mouse moved to (857, 346)
Screenshot: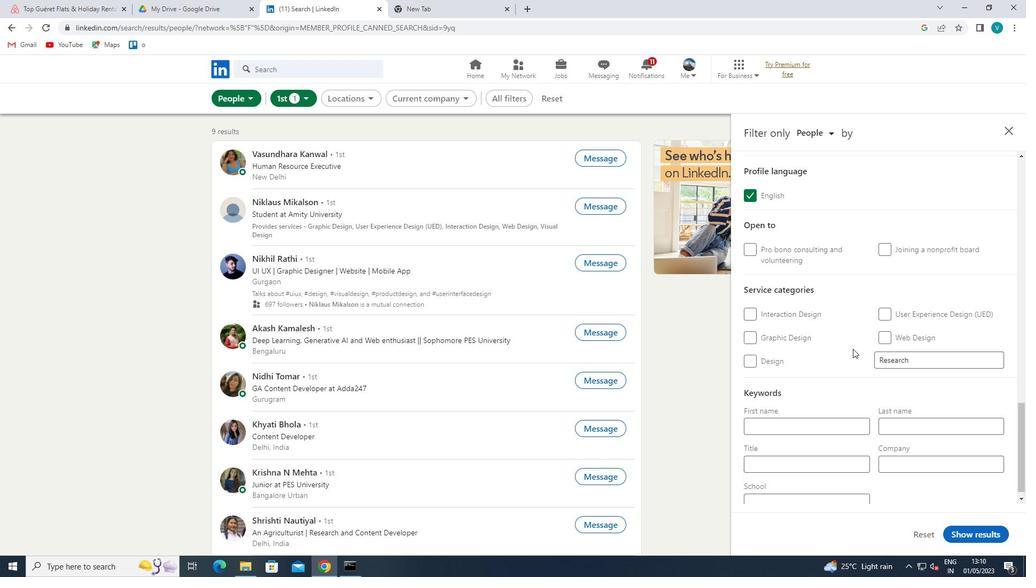 
Action: Mouse scrolled (857, 345) with delta (0, 0)
Screenshot: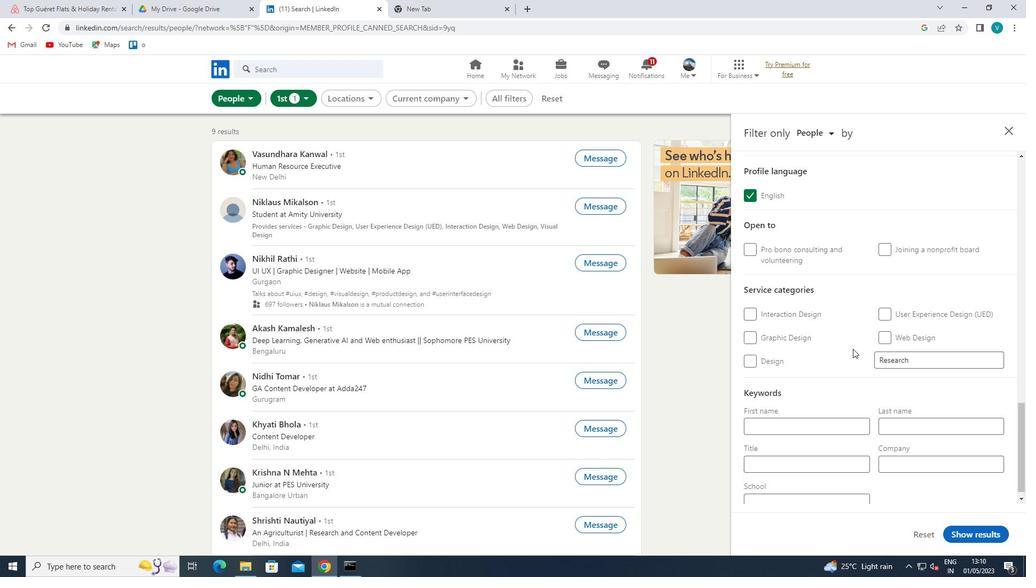 
Action: Mouse scrolled (857, 345) with delta (0, 0)
Screenshot: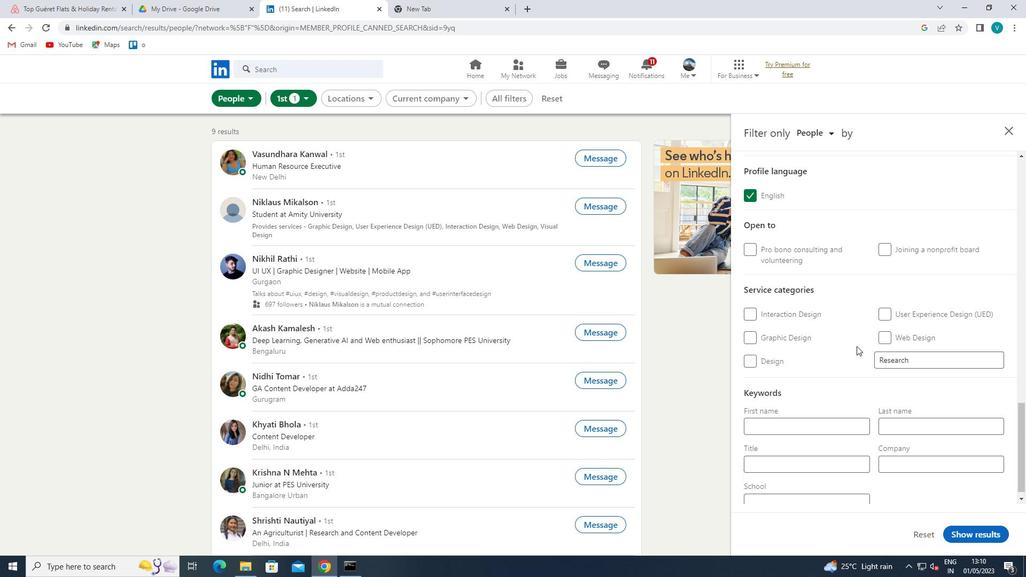 
Action: Mouse scrolled (857, 345) with delta (0, 0)
Screenshot: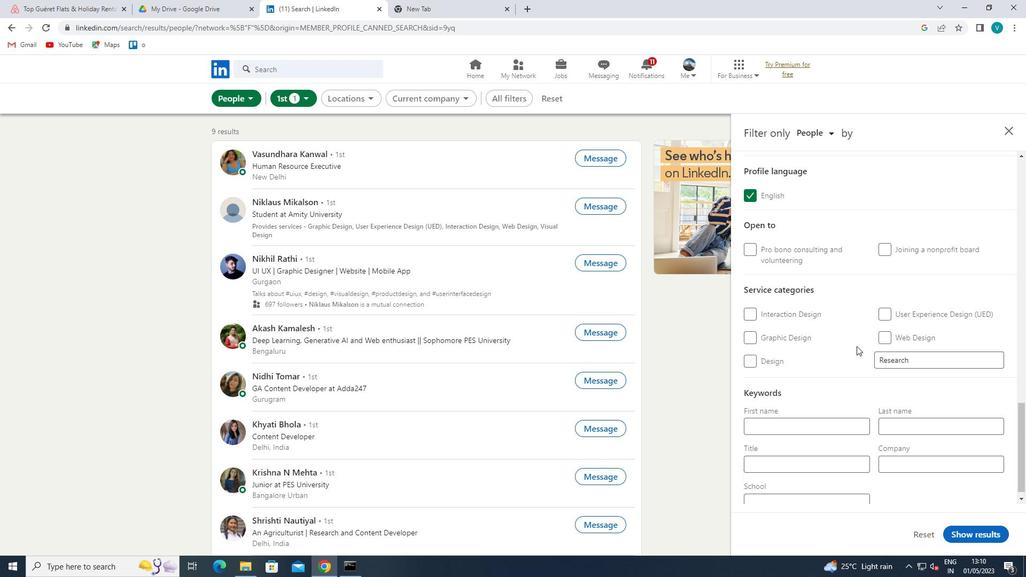 
Action: Mouse moved to (830, 466)
Screenshot: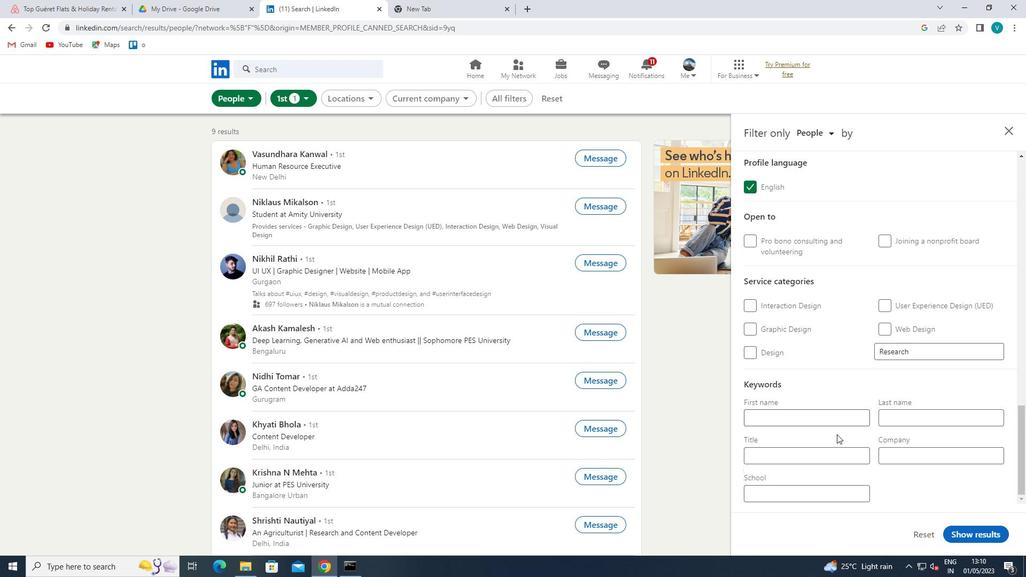 
Action: Mouse pressed left at (830, 466)
Screenshot: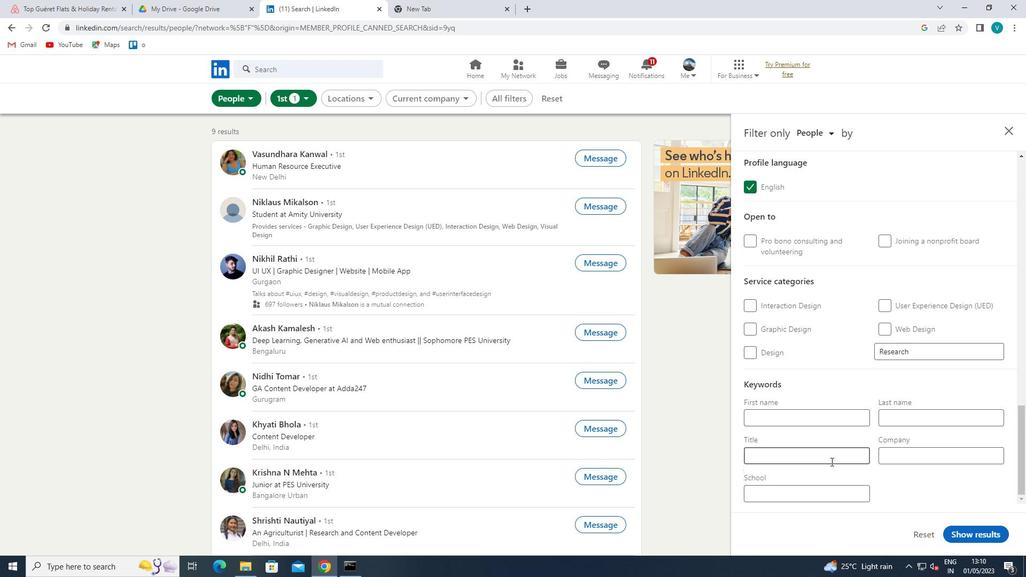 
Action: Mouse moved to (836, 454)
Screenshot: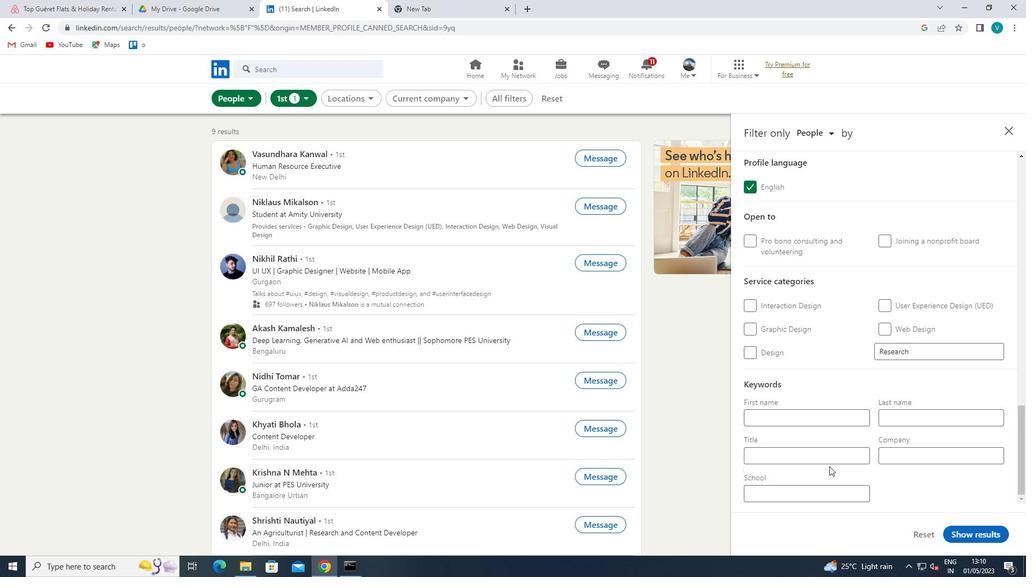 
Action: Mouse pressed left at (836, 454)
Screenshot: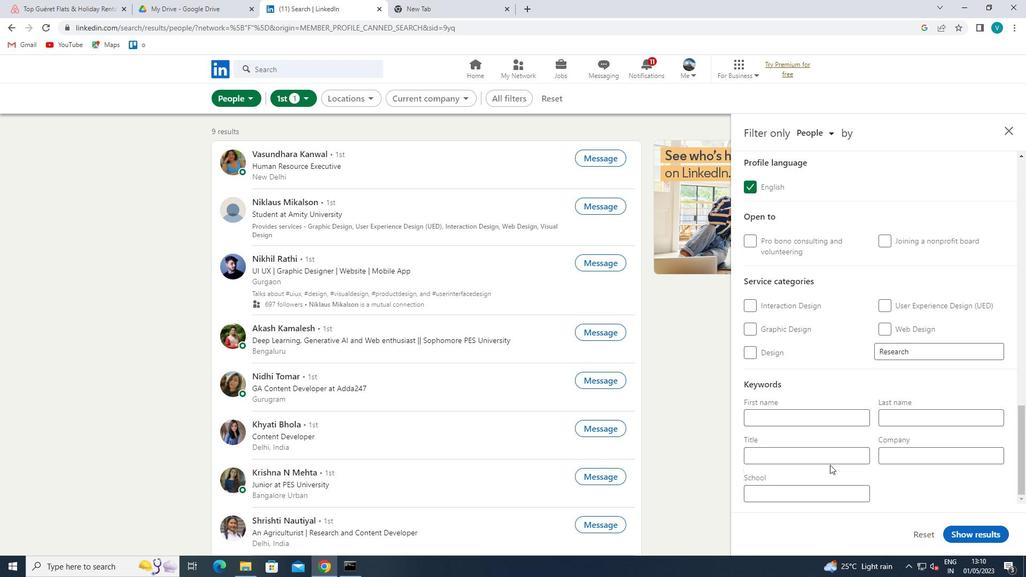 
Action: Key pressed <Key.shift>APPLICATION<Key.space><Key.shift>DEVELOPER<Key.space>
Screenshot: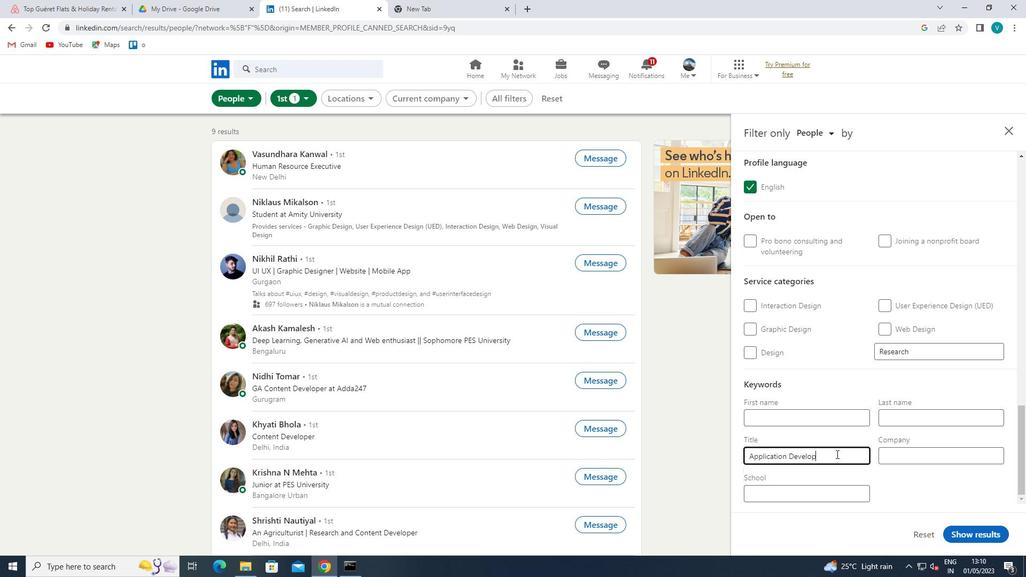 
Action: Mouse moved to (969, 532)
Screenshot: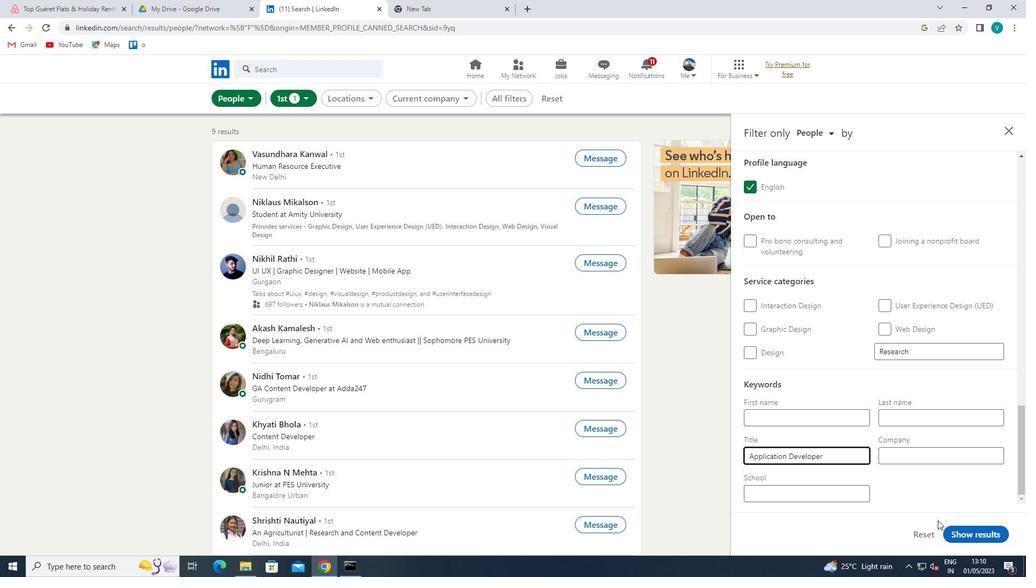 
Action: Mouse pressed left at (969, 532)
Screenshot: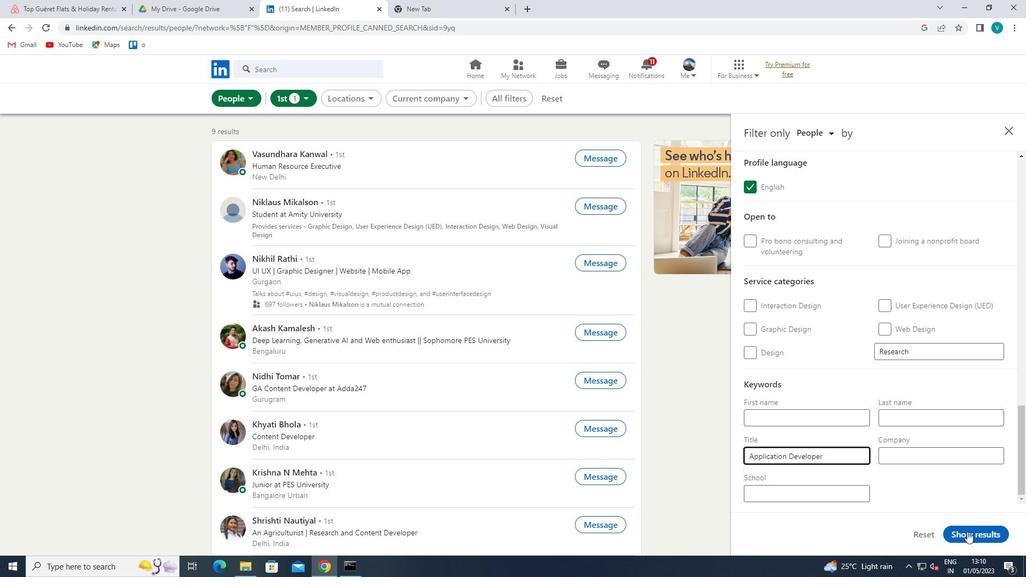 
